 Task: Look for space in Bad Münstereifel, Germany from 6th September, 2023 to 10th September, 2023 for 1 adult in price range Rs.9000 to Rs.17000. Place can be private room with 1  bedroom having 1 bed and 1 bathroom. Property type can be house, flat, guest house, hotel. Booking option can be shelf check-in. Required host language is English.
Action: Mouse moved to (470, 125)
Screenshot: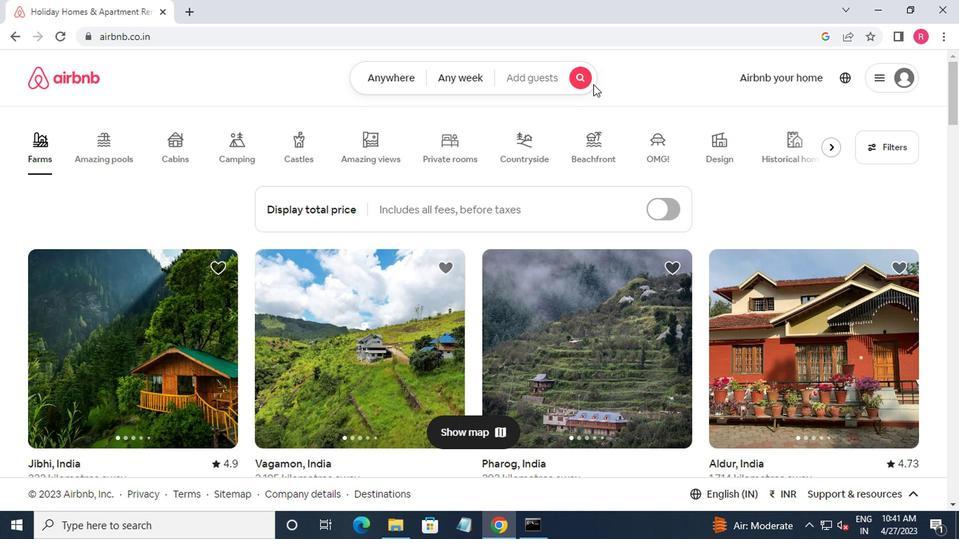 
Action: Mouse pressed left at (470, 125)
Screenshot: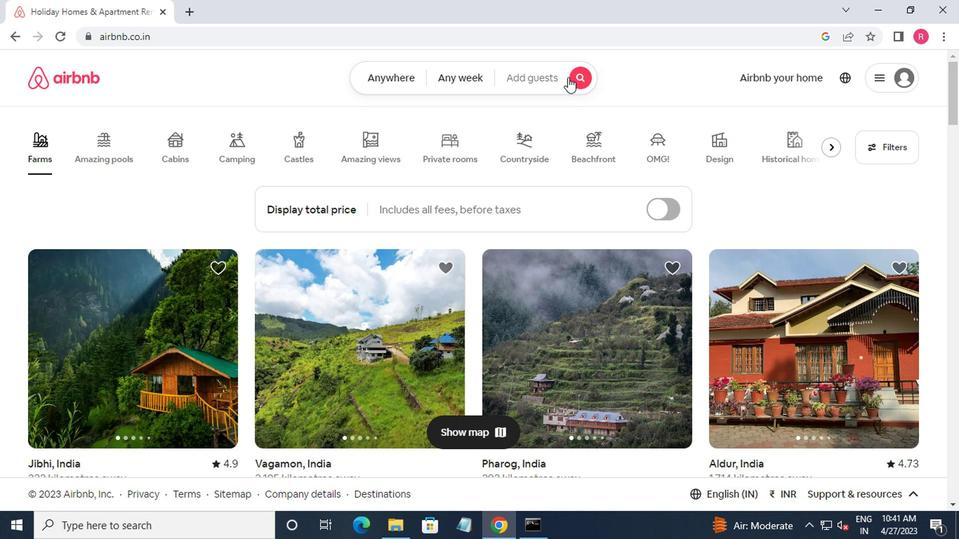 
Action: Mouse moved to (290, 159)
Screenshot: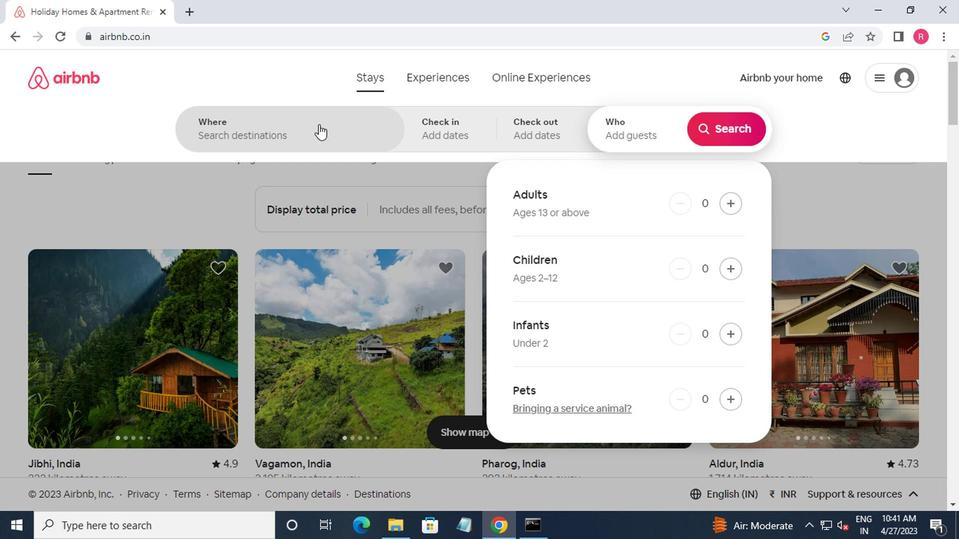 
Action: Mouse pressed left at (290, 159)
Screenshot: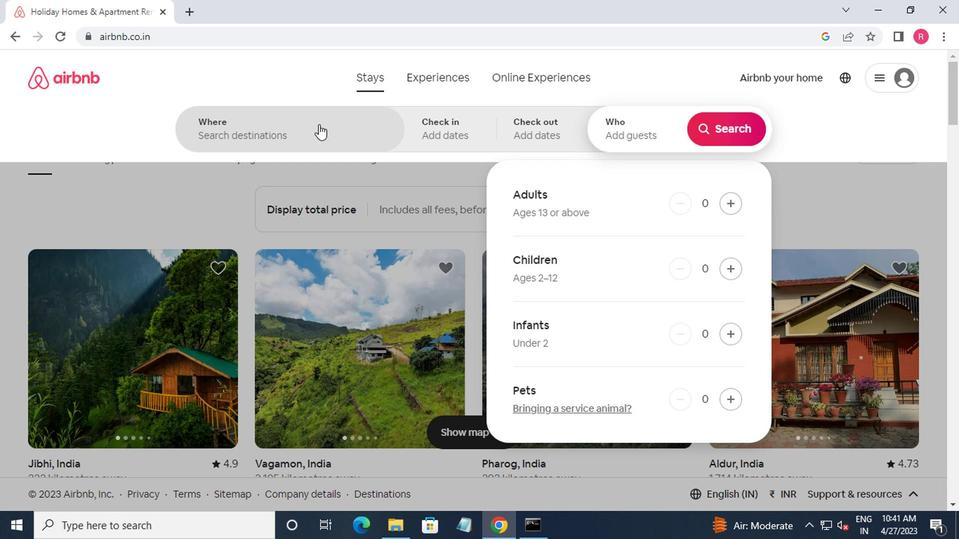 
Action: Mouse moved to (301, 166)
Screenshot: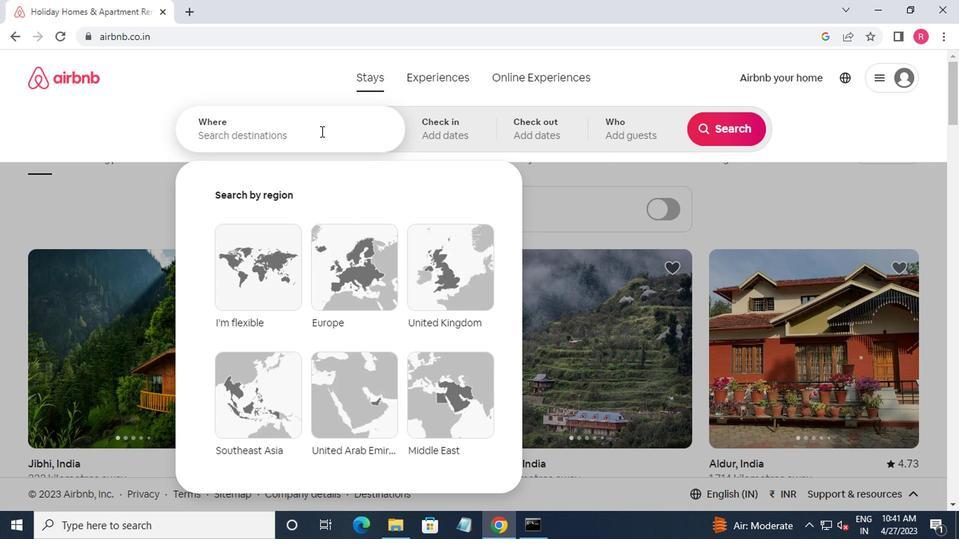 
Action: Key pressed bad<Key.space>munstereifel<Key.space>,germa<Key.down><Key.enter>
Screenshot: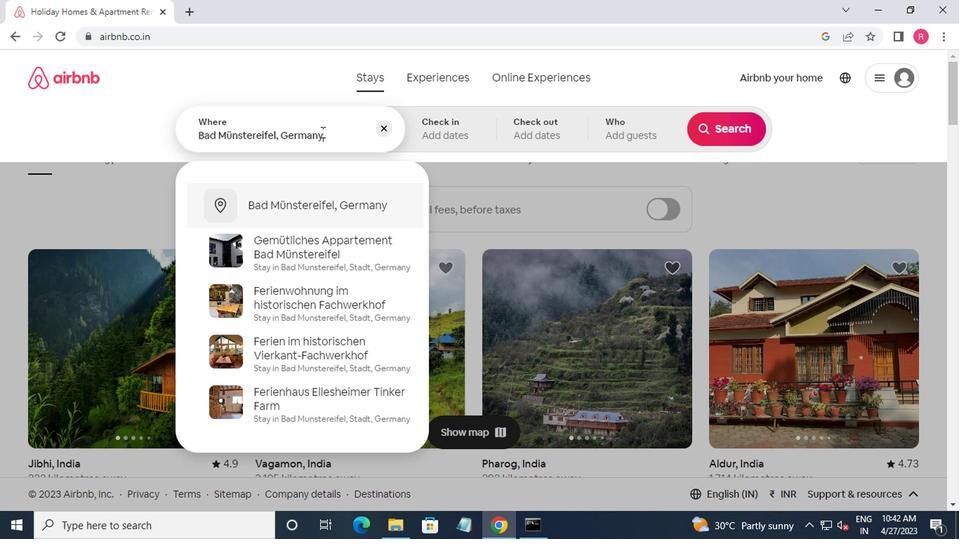 
Action: Mouse moved to (582, 249)
Screenshot: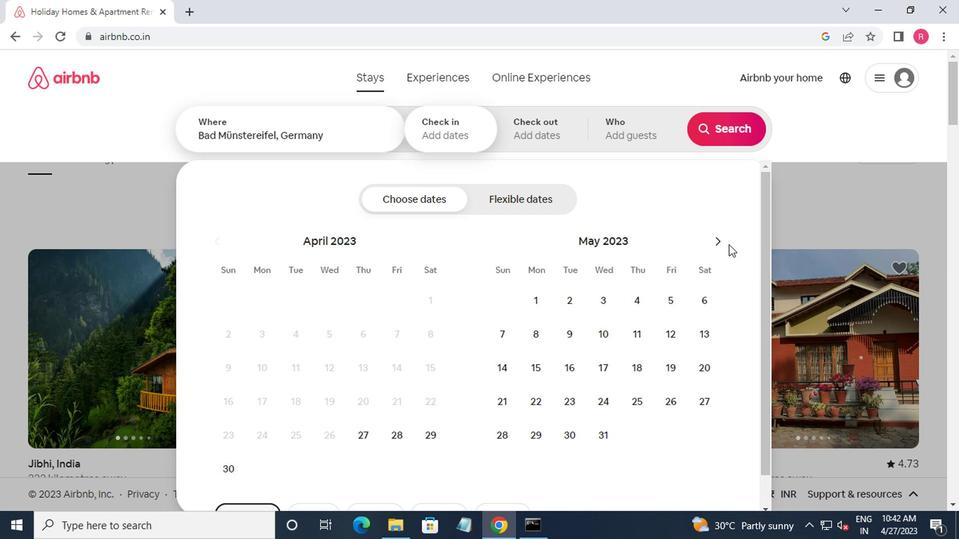 
Action: Mouse pressed left at (582, 249)
Screenshot: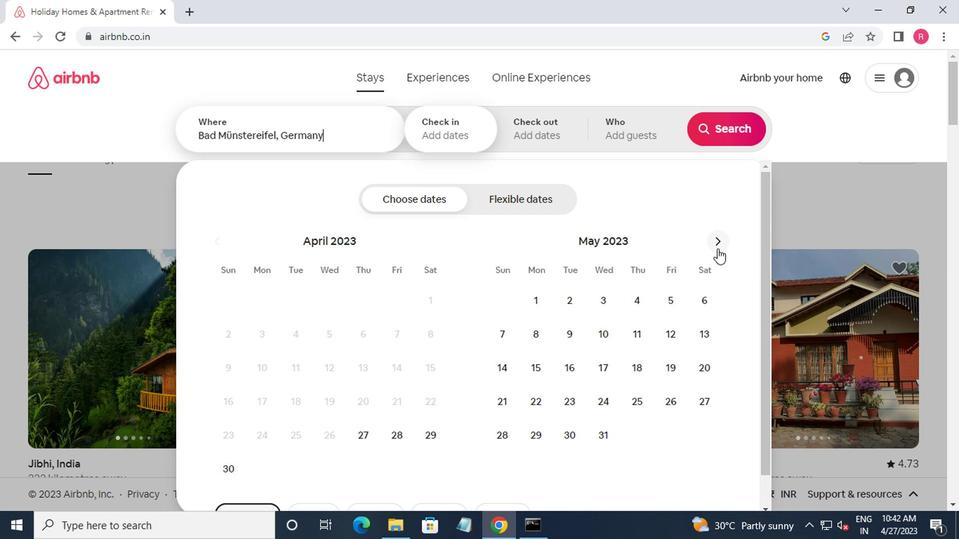 
Action: Mouse pressed left at (582, 249)
Screenshot: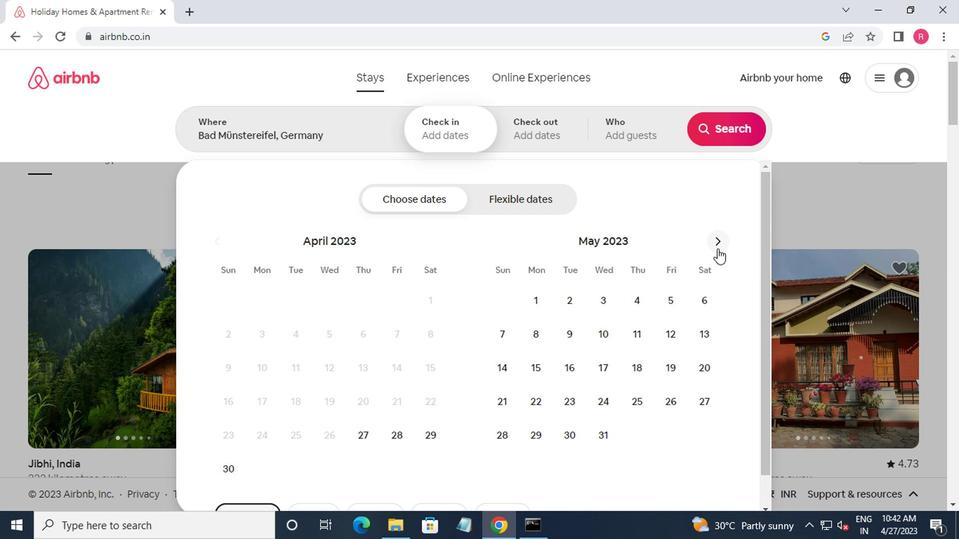 
Action: Mouse moved to (575, 249)
Screenshot: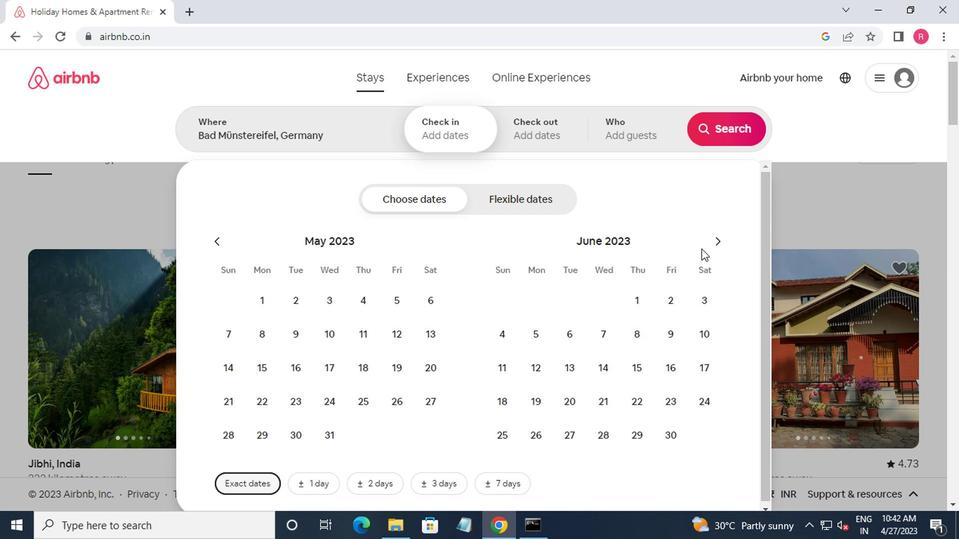 
Action: Mouse pressed left at (575, 249)
Screenshot: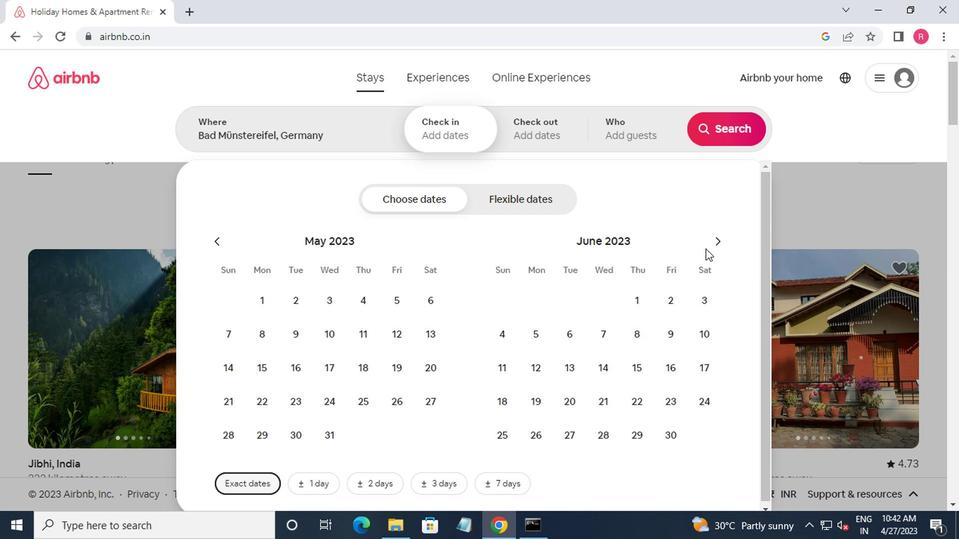 
Action: Mouse moved to (578, 247)
Screenshot: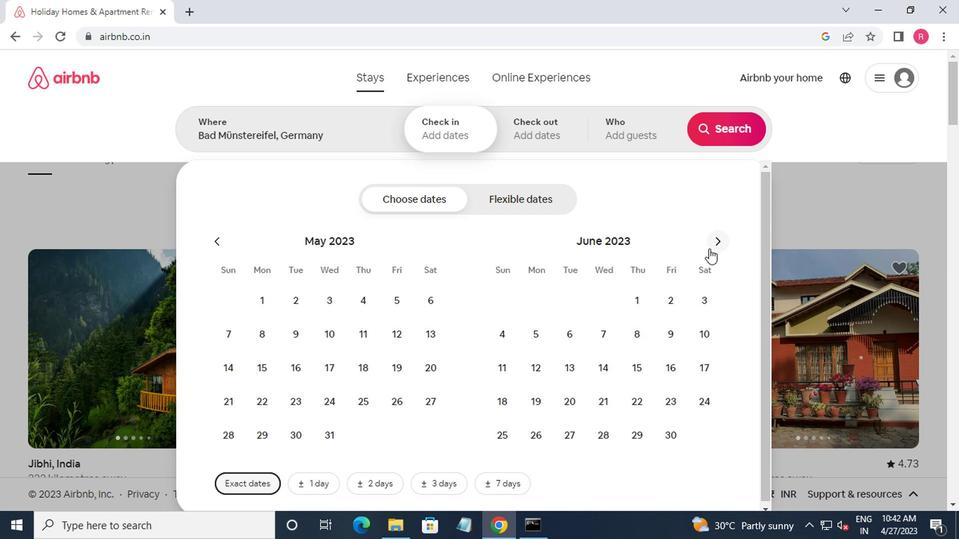 
Action: Mouse pressed left at (578, 247)
Screenshot: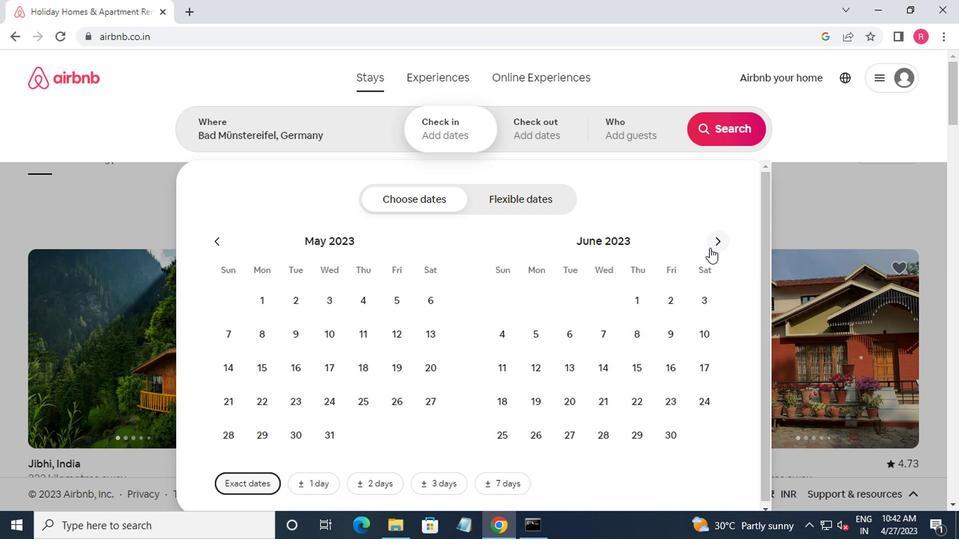 
Action: Mouse moved to (579, 247)
Screenshot: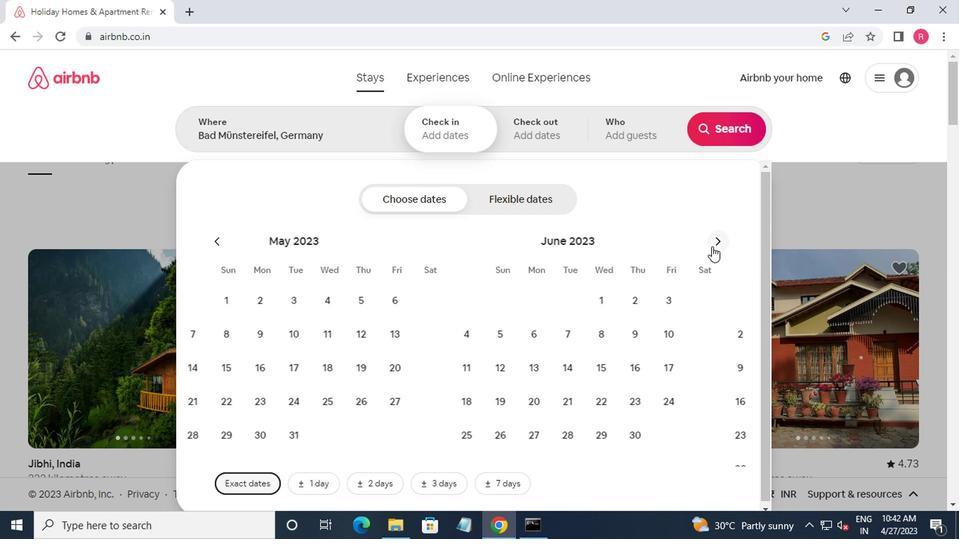 
Action: Mouse pressed left at (579, 247)
Screenshot: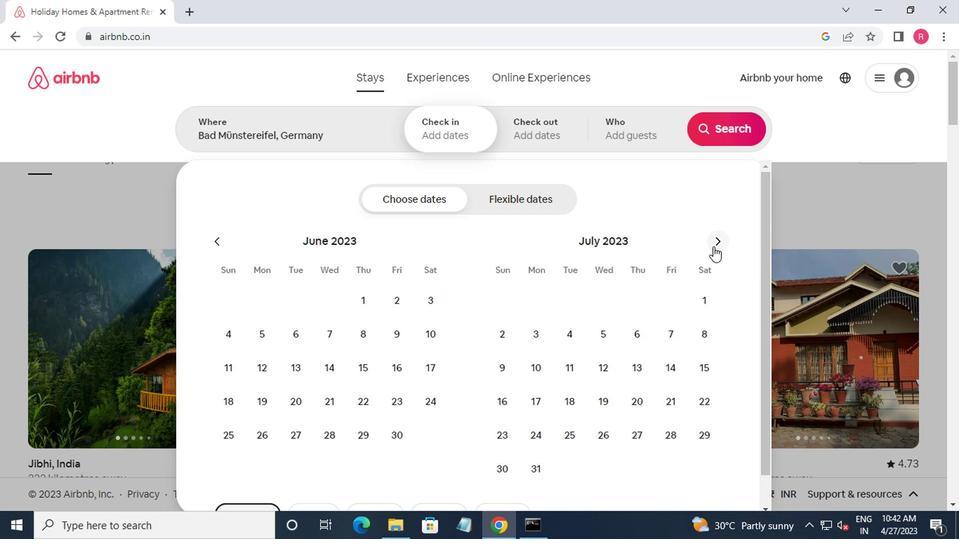 
Action: Mouse pressed left at (579, 247)
Screenshot: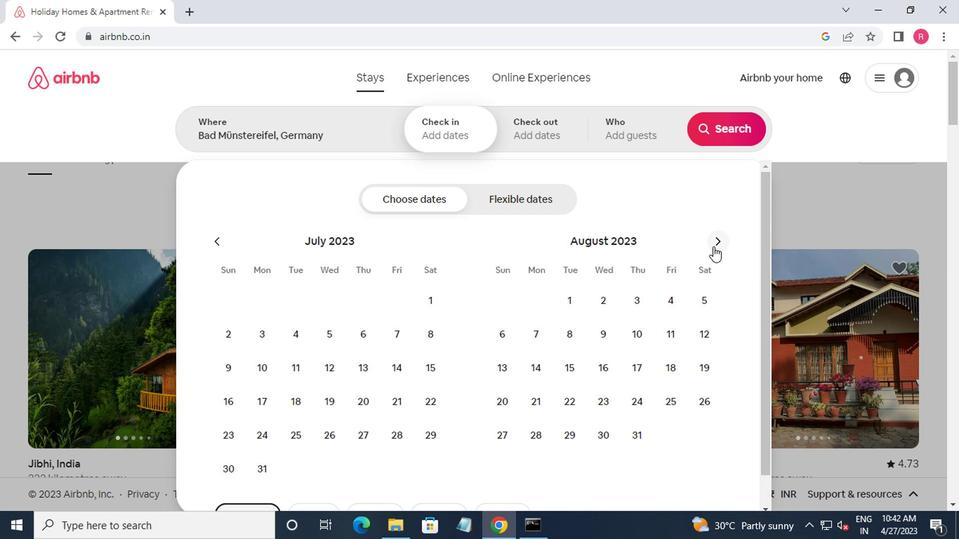 
Action: Mouse moved to (503, 315)
Screenshot: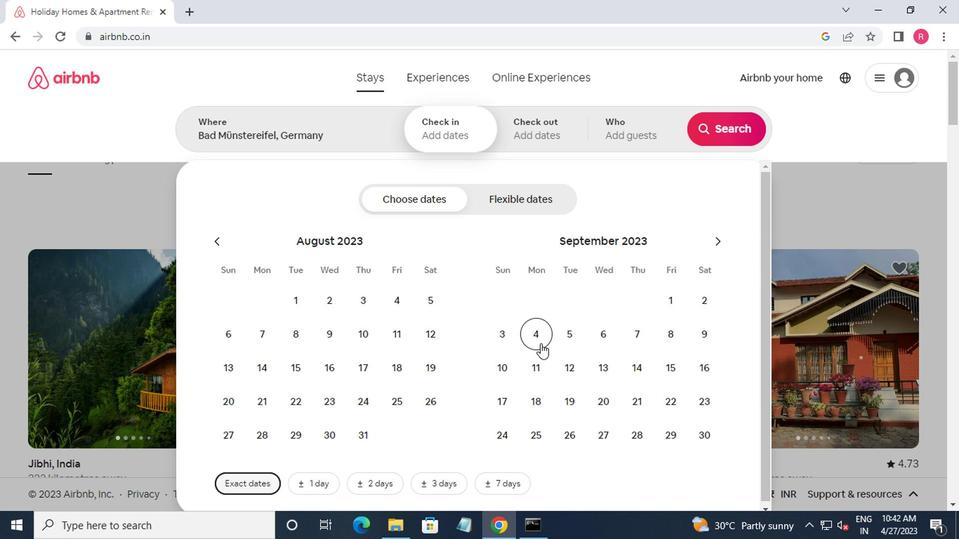 
Action: Mouse pressed left at (503, 315)
Screenshot: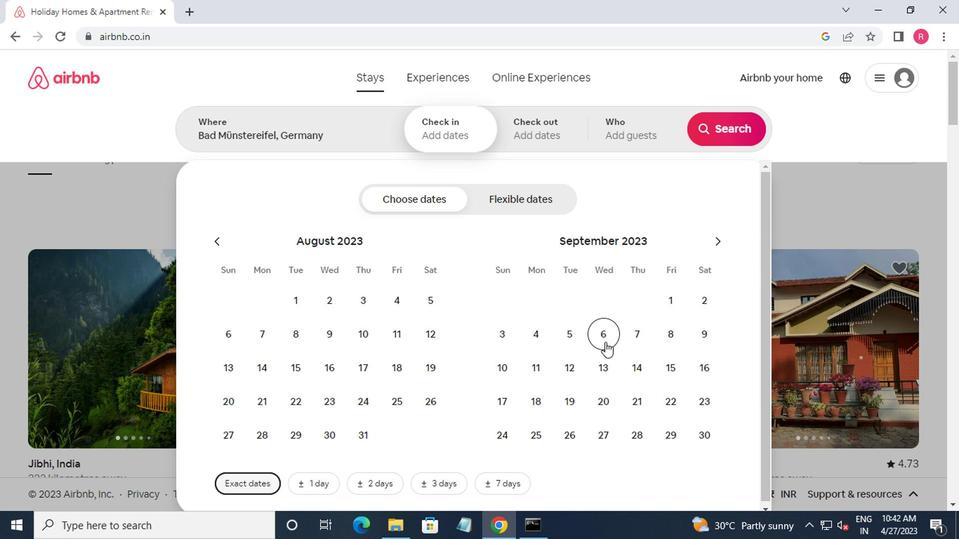 
Action: Mouse moved to (436, 334)
Screenshot: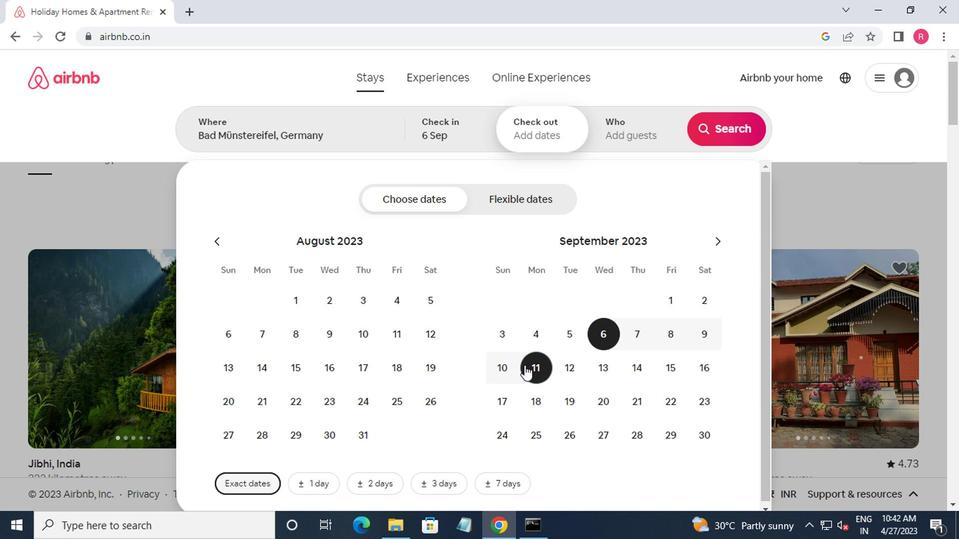 
Action: Mouse pressed left at (436, 334)
Screenshot: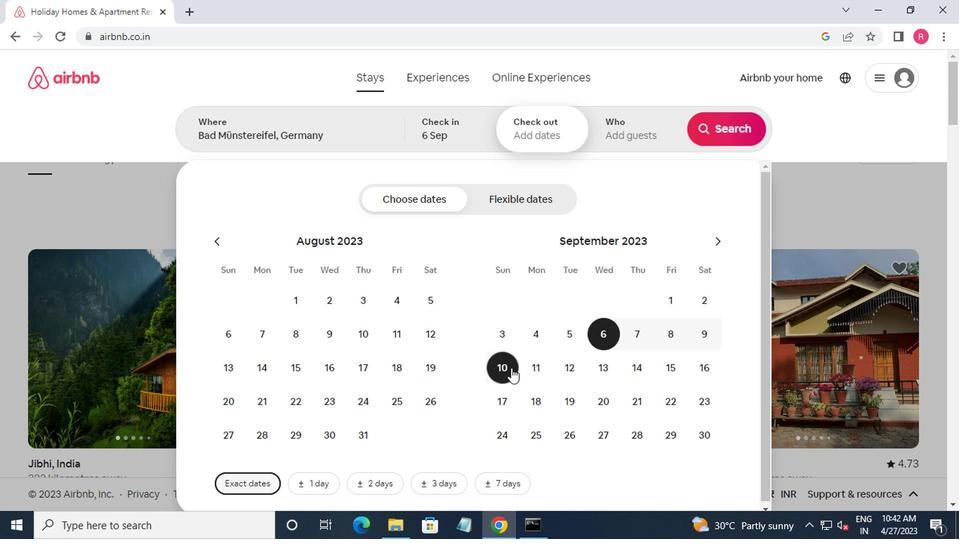 
Action: Mouse moved to (519, 172)
Screenshot: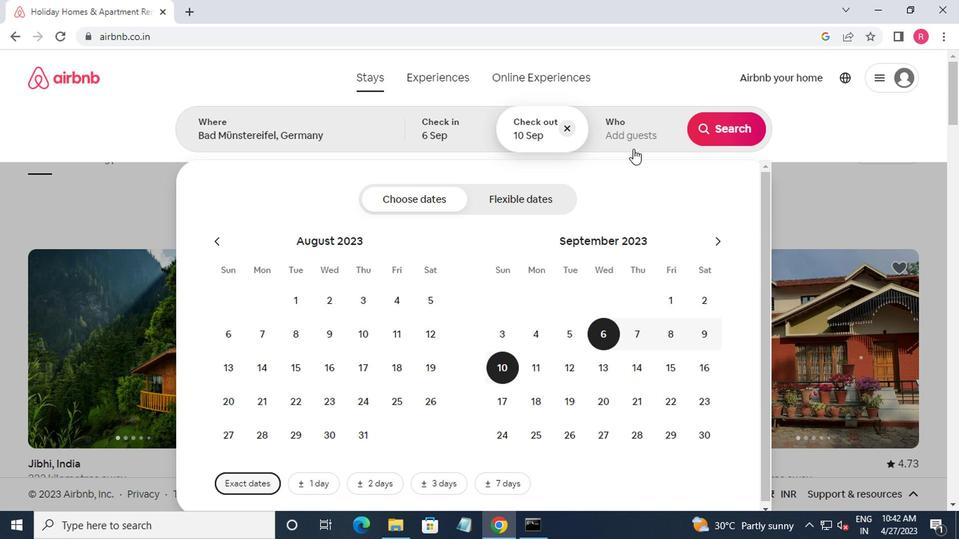 
Action: Mouse pressed left at (519, 172)
Screenshot: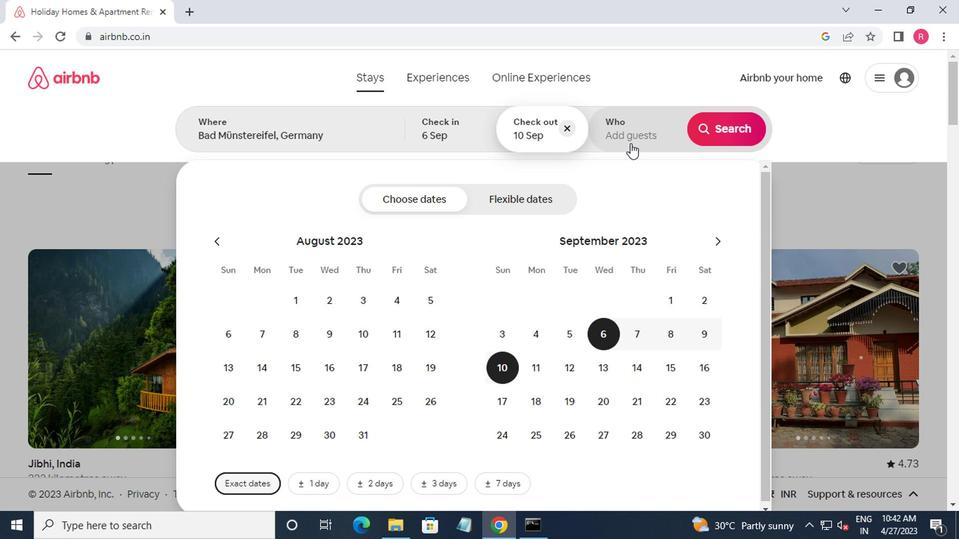 
Action: Mouse moved to (592, 216)
Screenshot: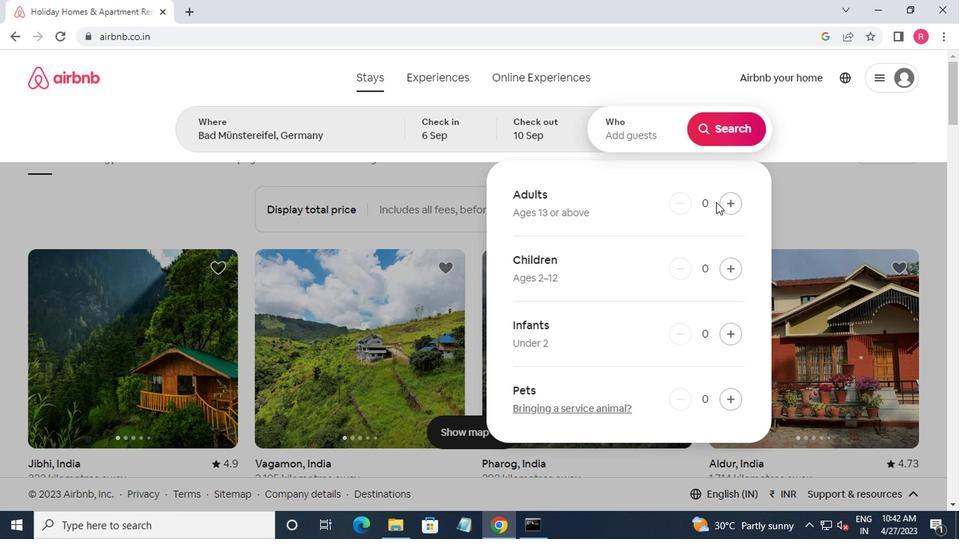 
Action: Mouse pressed left at (592, 216)
Screenshot: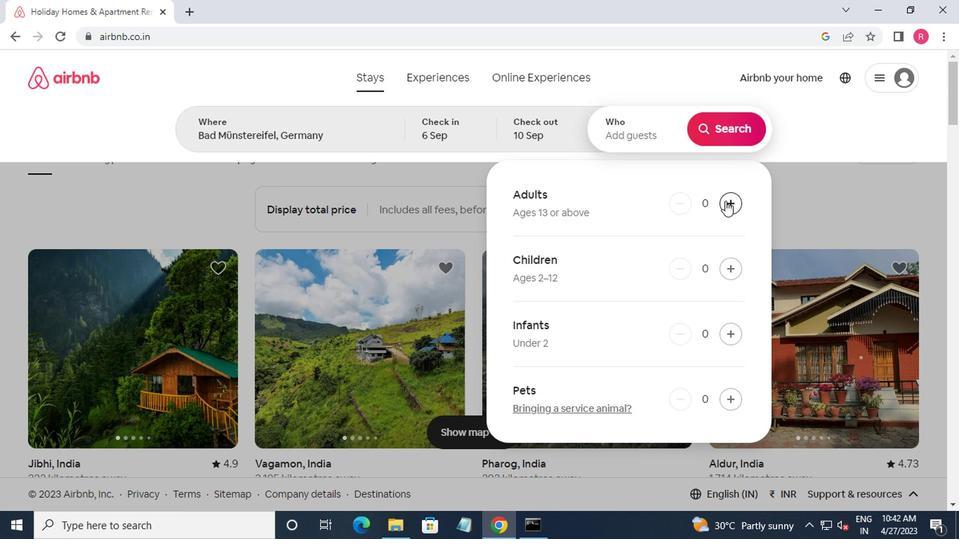 
Action: Mouse moved to (597, 166)
Screenshot: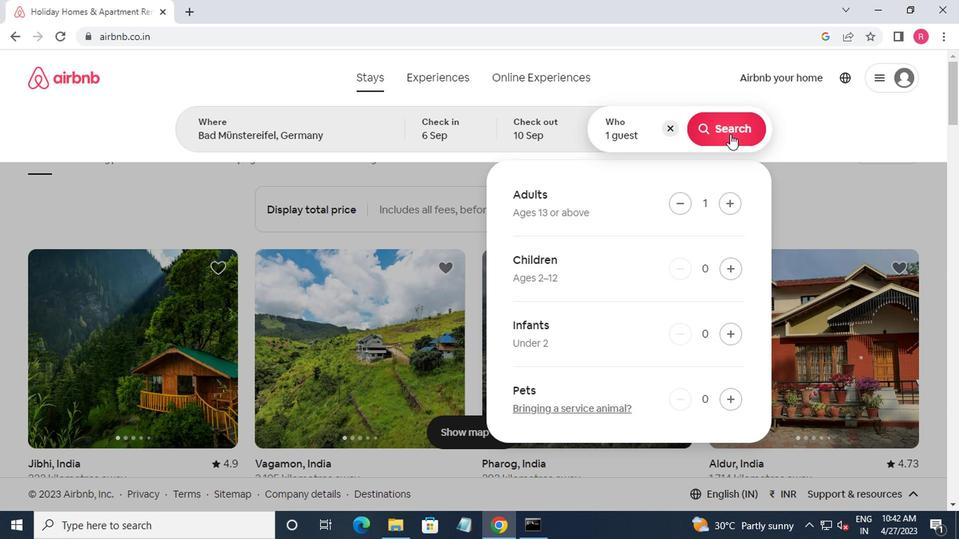 
Action: Mouse pressed left at (597, 166)
Screenshot: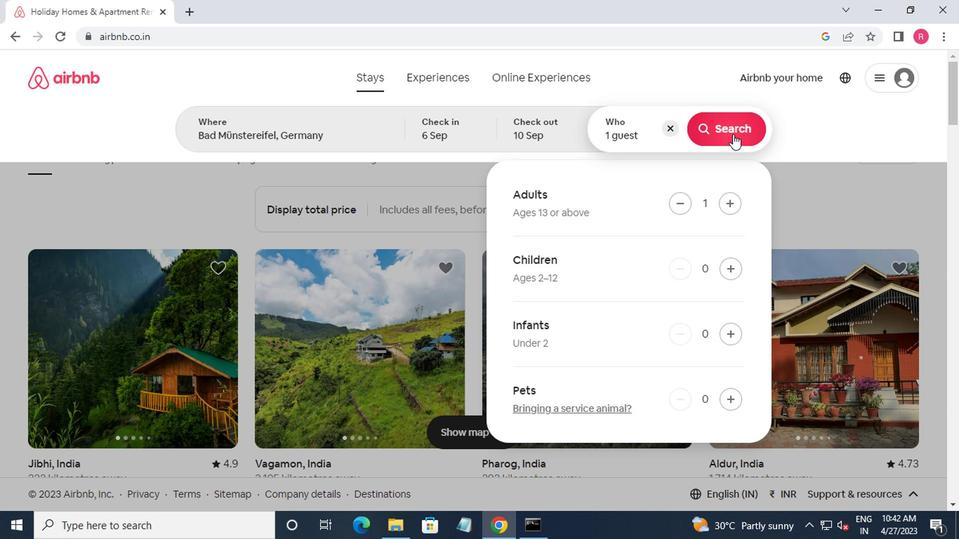 
Action: Mouse moved to (711, 169)
Screenshot: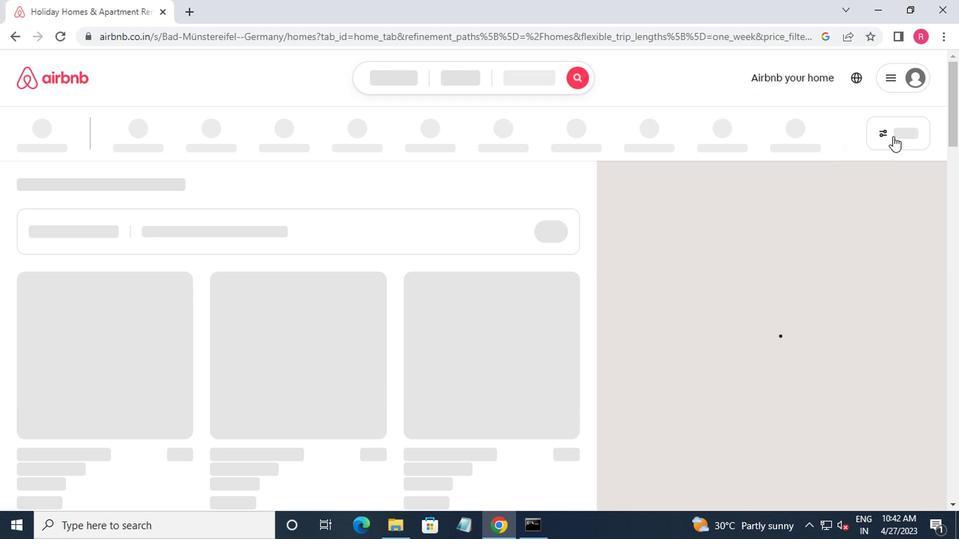 
Action: Mouse pressed left at (711, 169)
Screenshot: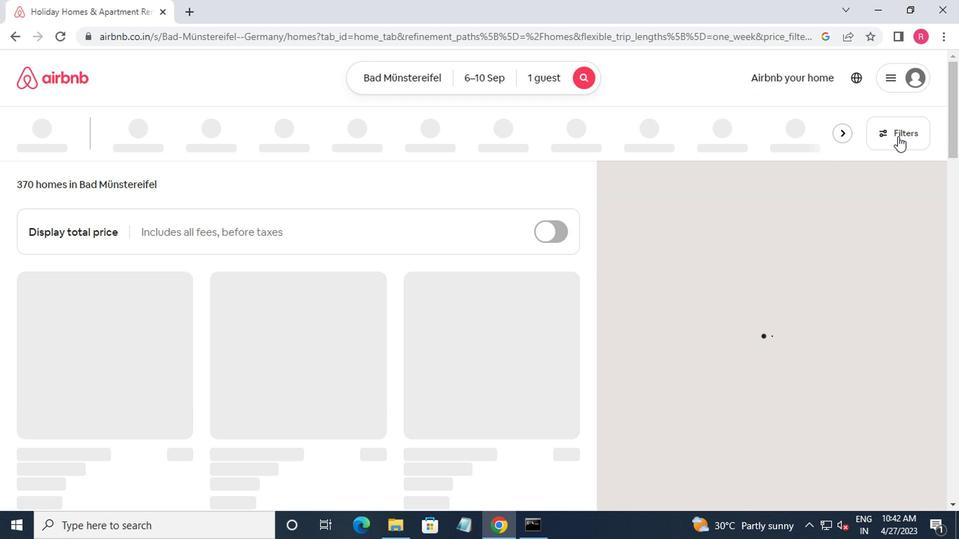 
Action: Mouse moved to (299, 296)
Screenshot: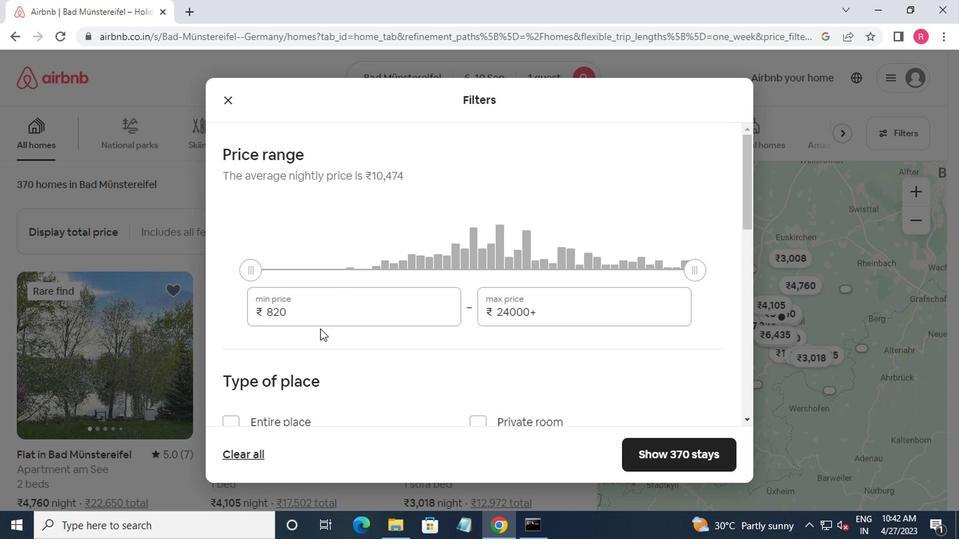 
Action: Mouse pressed left at (299, 296)
Screenshot: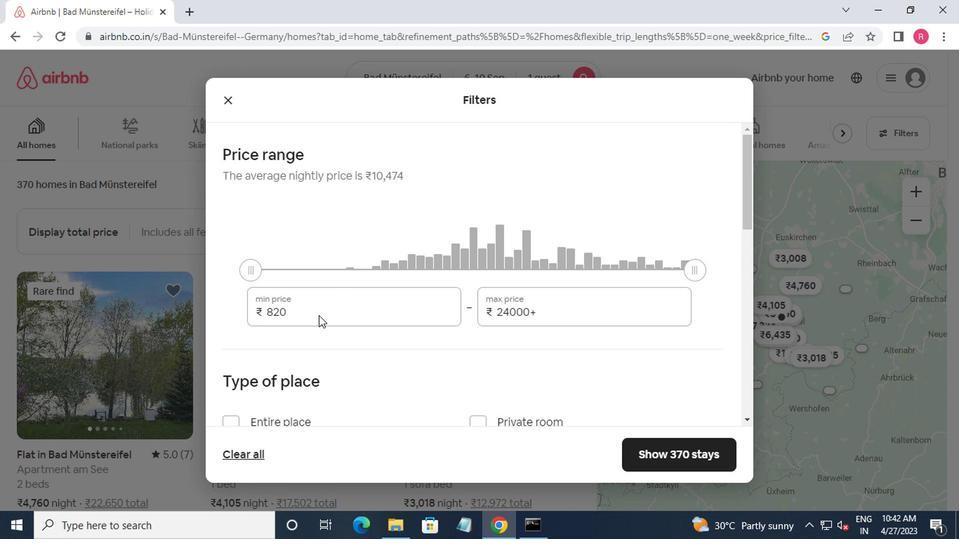 
Action: Mouse moved to (335, 118)
Screenshot: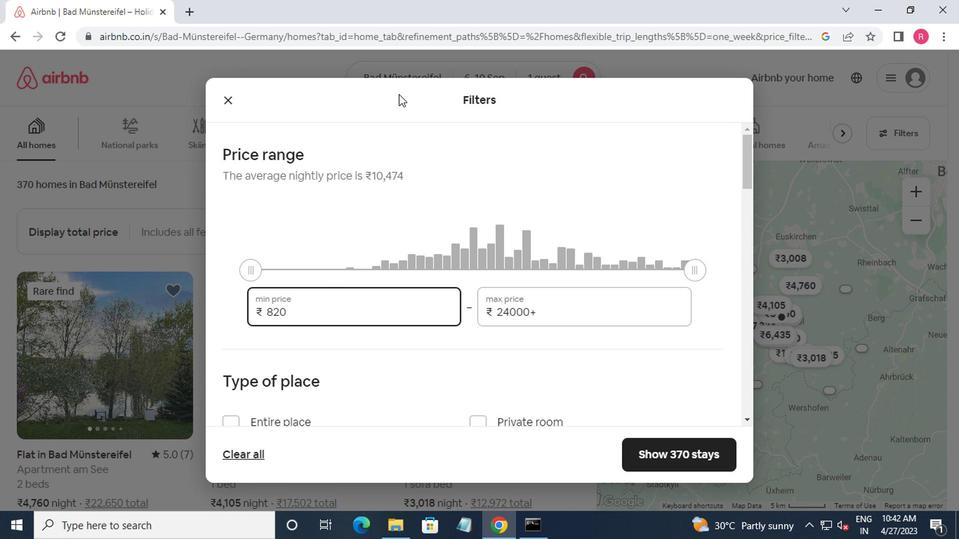 
Action: Key pressed <Key.backspace><Key.backspace><Key.backspace><Key.backspace><Key.backspace><Key.backspace>9000<Key.tab>17000
Screenshot: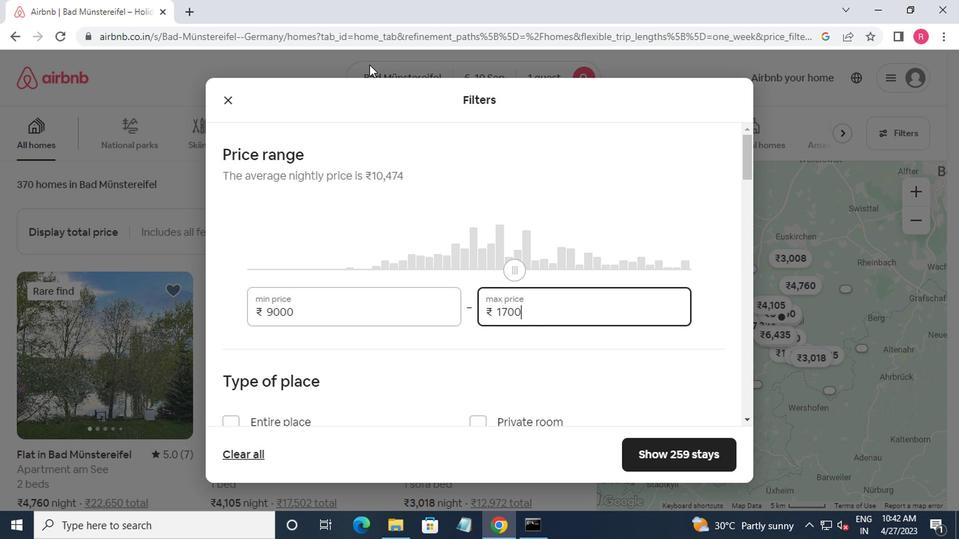 
Action: Mouse moved to (239, 148)
Screenshot: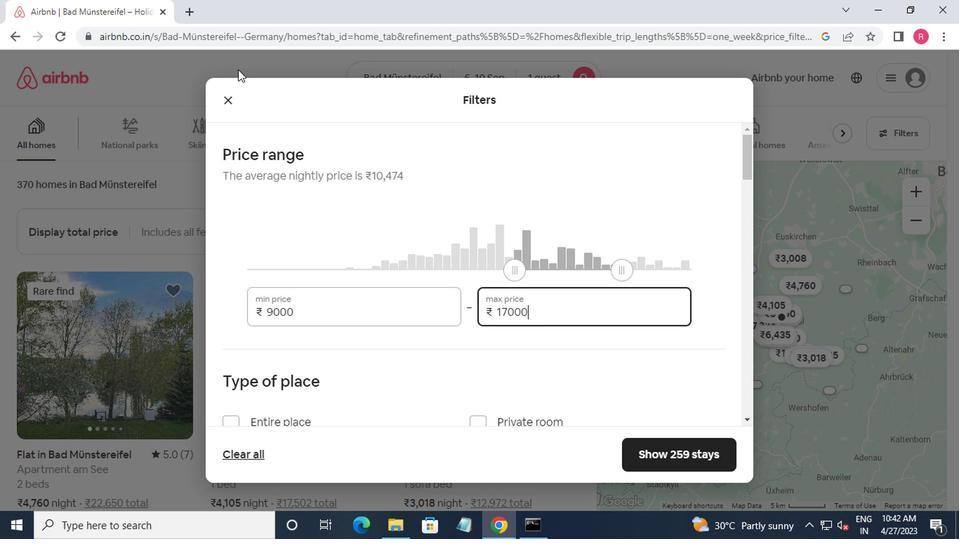 
Action: Mouse scrolled (239, 148) with delta (0, 0)
Screenshot: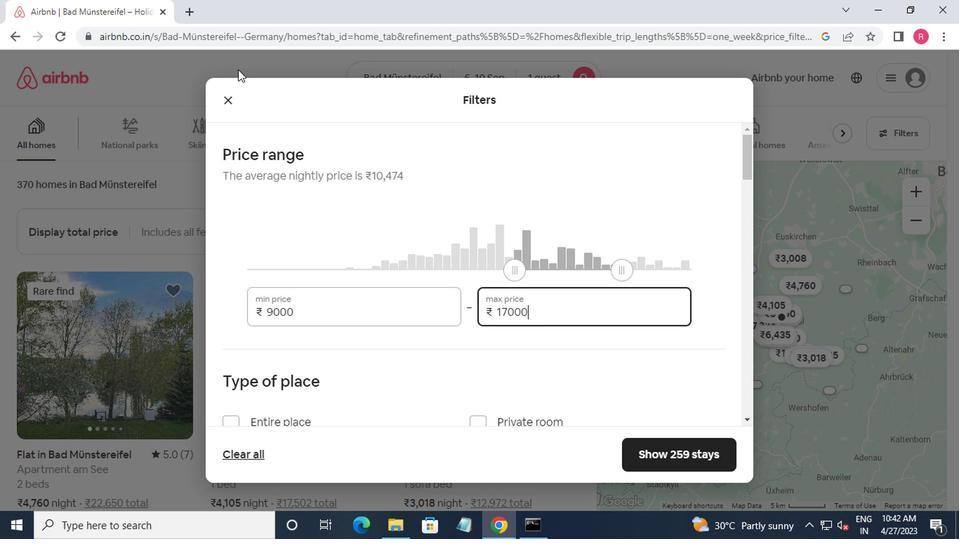
Action: Mouse moved to (247, 174)
Screenshot: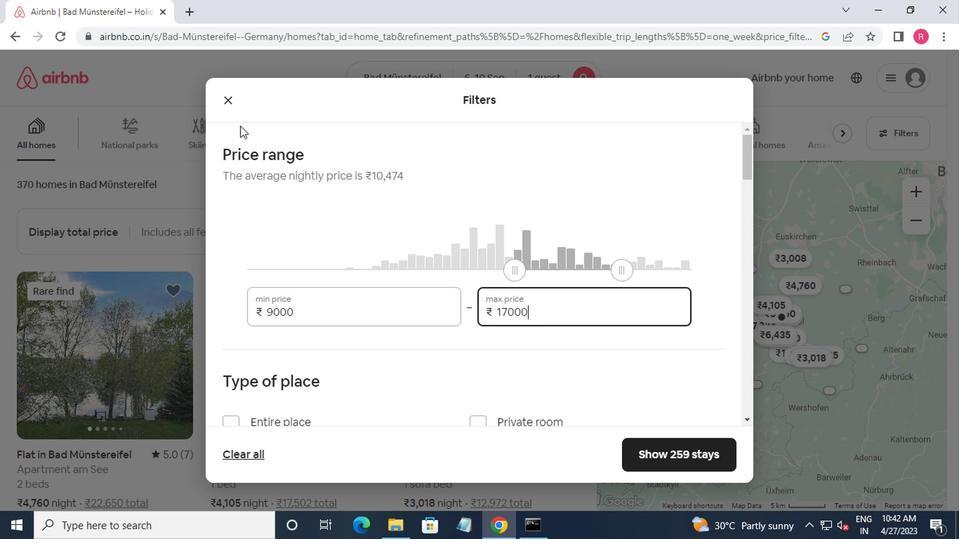 
Action: Mouse scrolled (247, 174) with delta (0, 0)
Screenshot: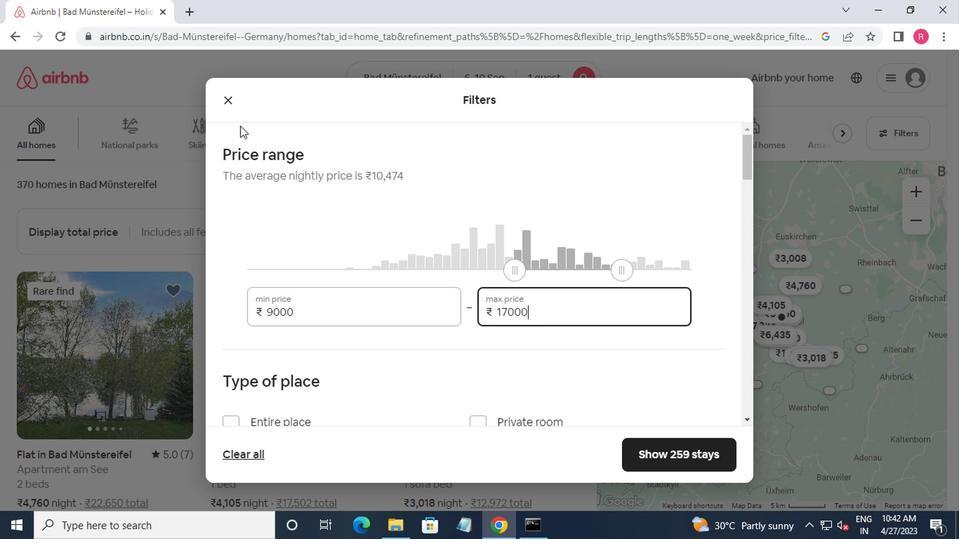 
Action: Mouse moved to (263, 204)
Screenshot: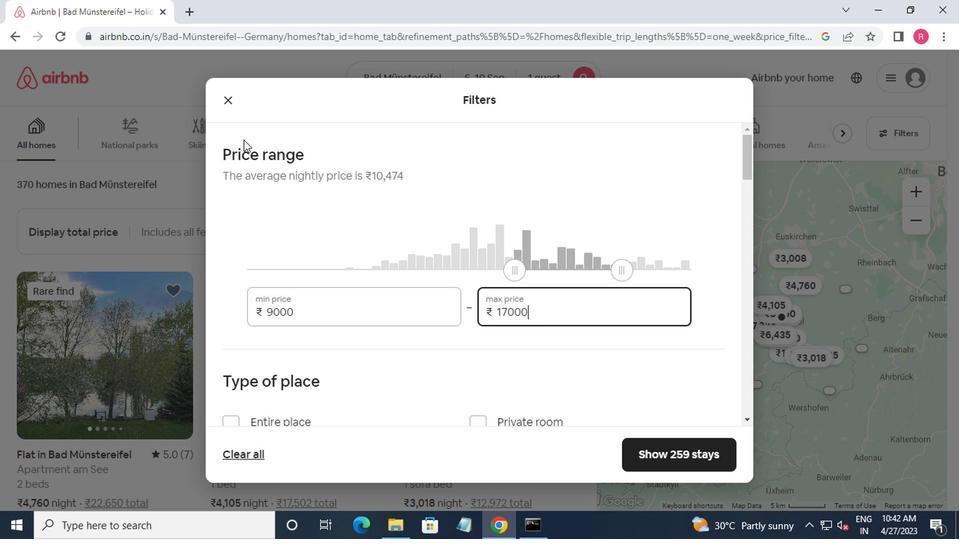
Action: Mouse scrolled (263, 204) with delta (0, 0)
Screenshot: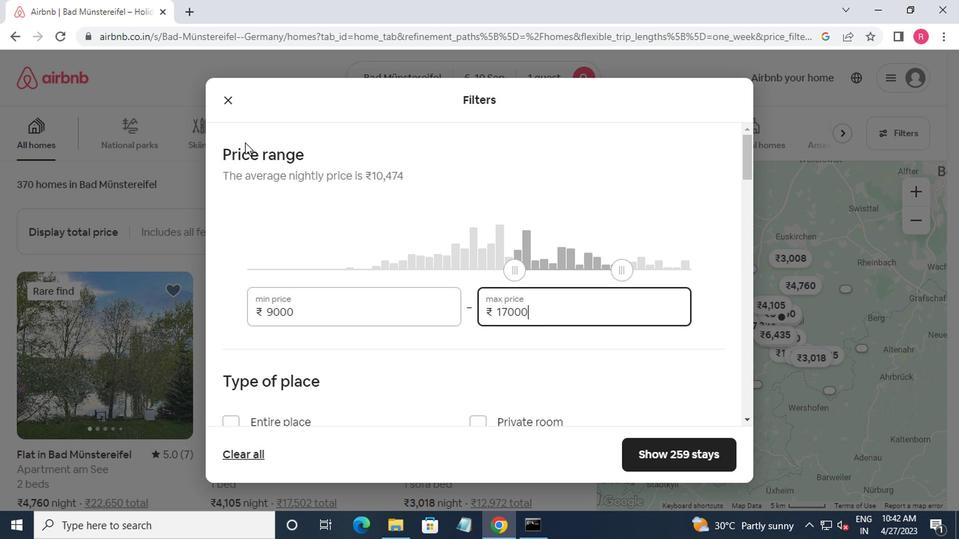
Action: Mouse moved to (278, 230)
Screenshot: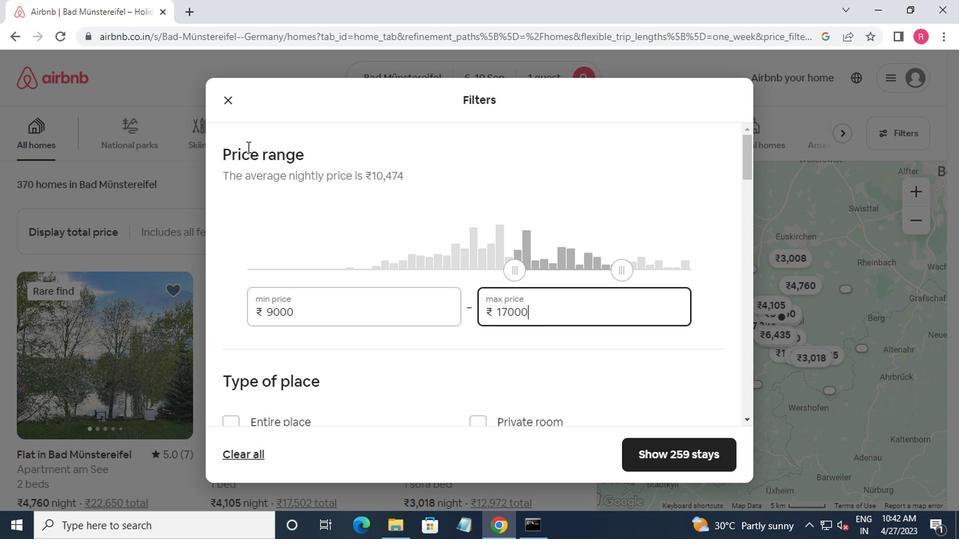 
Action: Mouse scrolled (278, 230) with delta (0, 0)
Screenshot: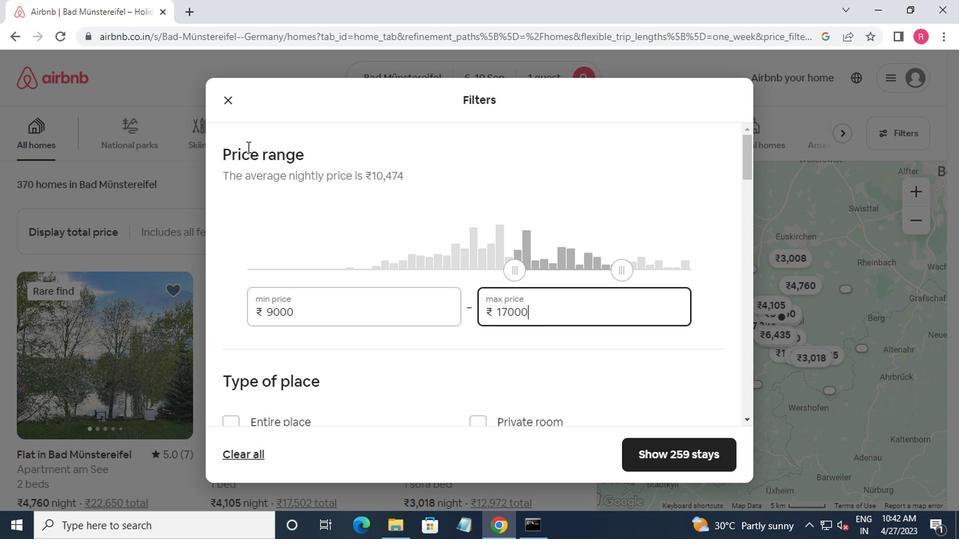 
Action: Mouse moved to (412, 227)
Screenshot: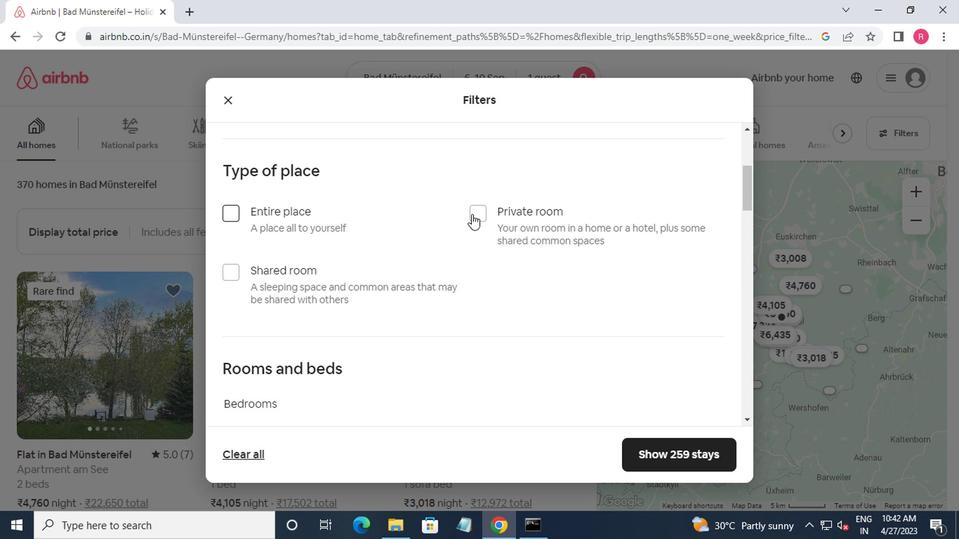 
Action: Mouse pressed left at (412, 227)
Screenshot: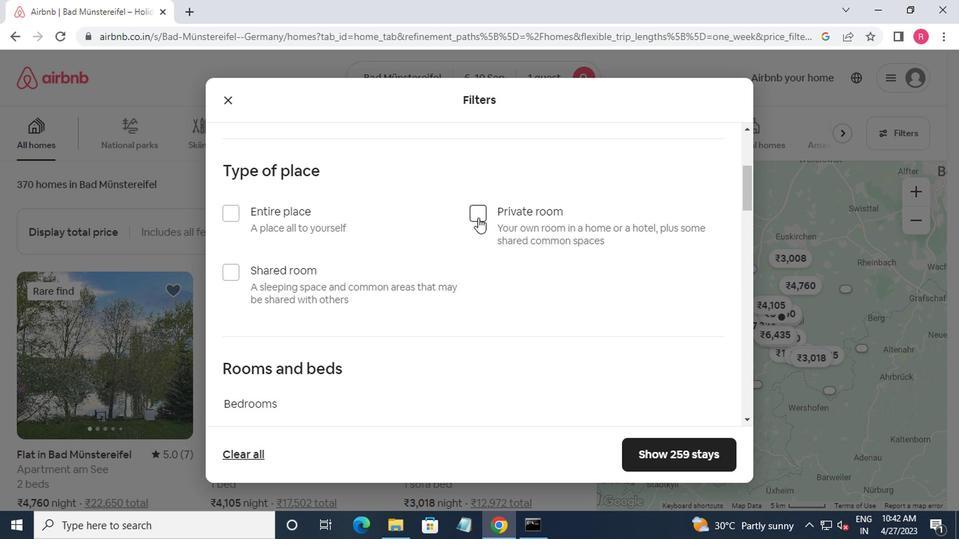 
Action: Mouse moved to (406, 232)
Screenshot: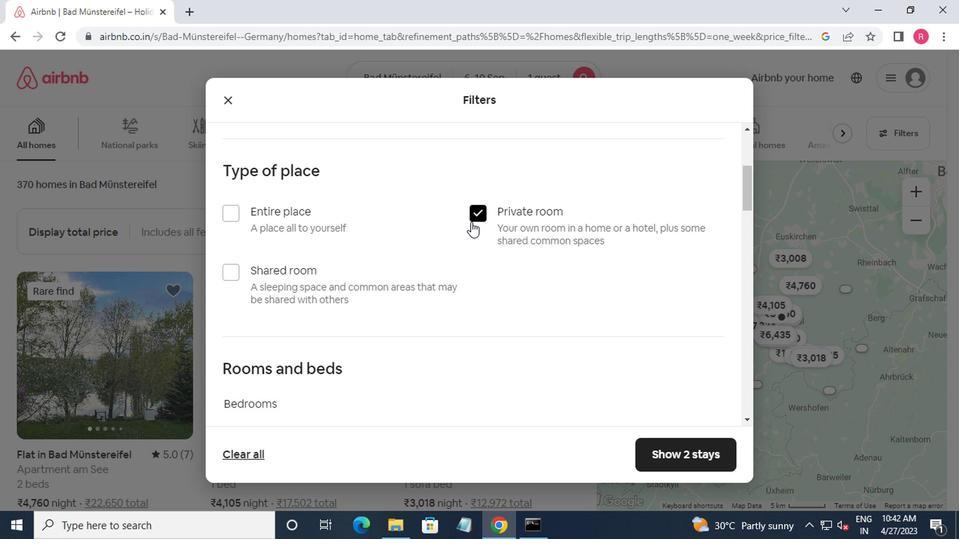 
Action: Mouse scrolled (406, 231) with delta (0, 0)
Screenshot: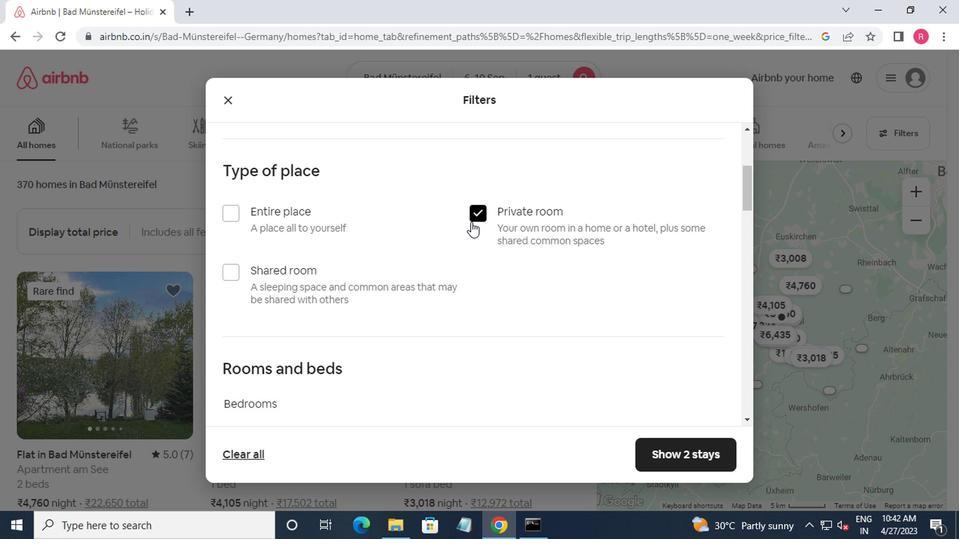 
Action: Mouse moved to (405, 233)
Screenshot: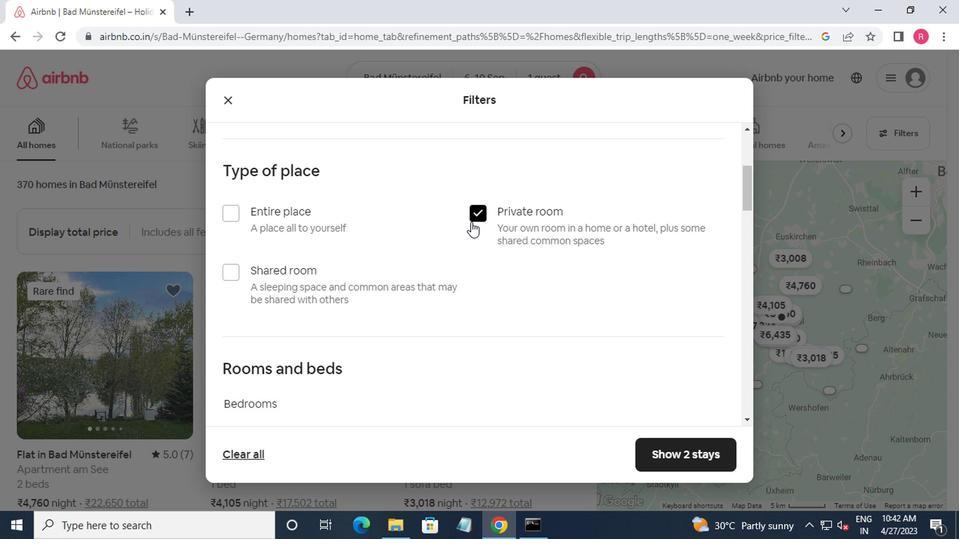 
Action: Mouse scrolled (405, 233) with delta (0, 0)
Screenshot: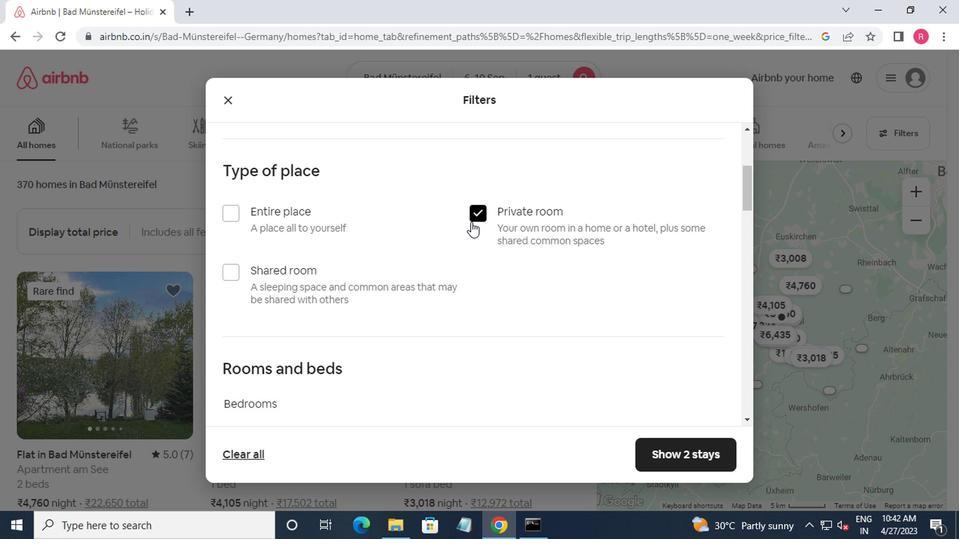 
Action: Mouse moved to (282, 289)
Screenshot: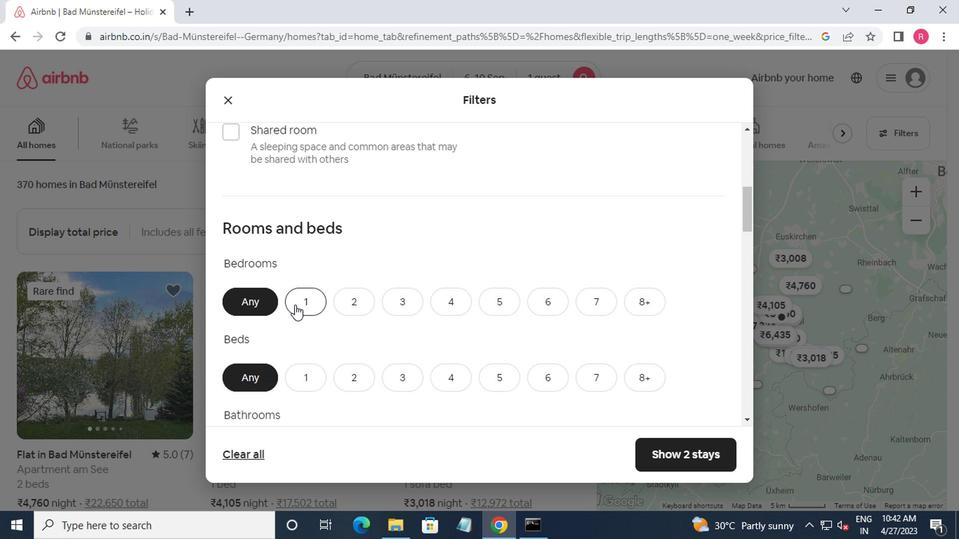 
Action: Mouse pressed left at (282, 289)
Screenshot: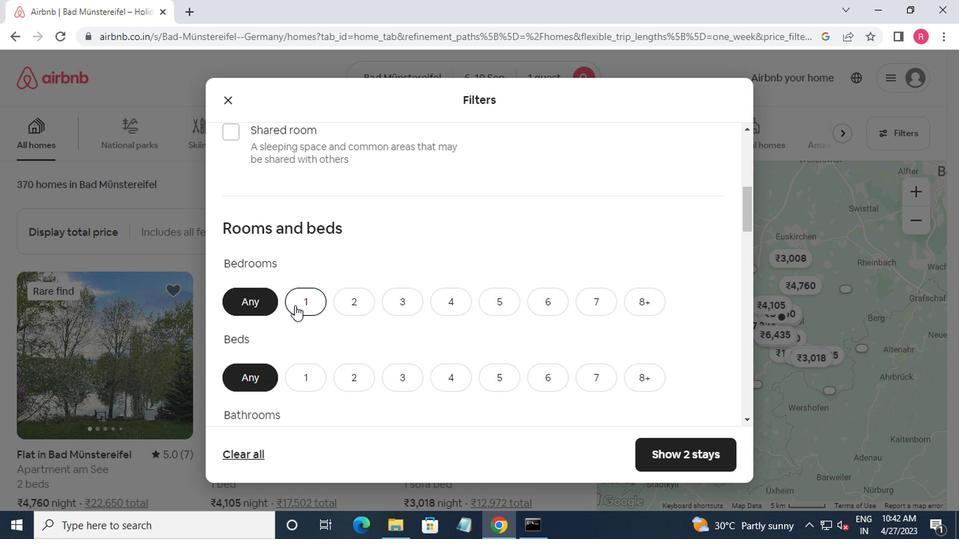 
Action: Mouse moved to (345, 251)
Screenshot: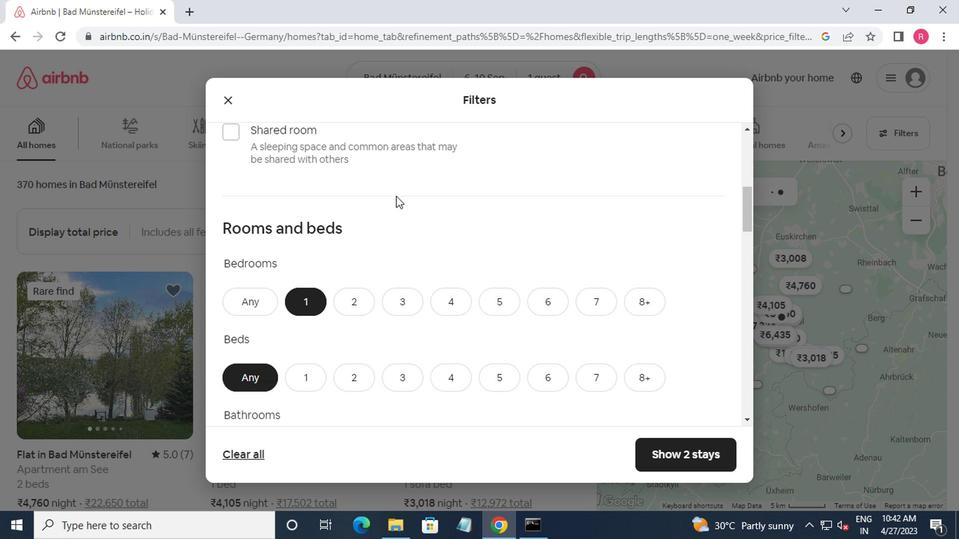 
Action: Mouse scrolled (345, 250) with delta (0, 0)
Screenshot: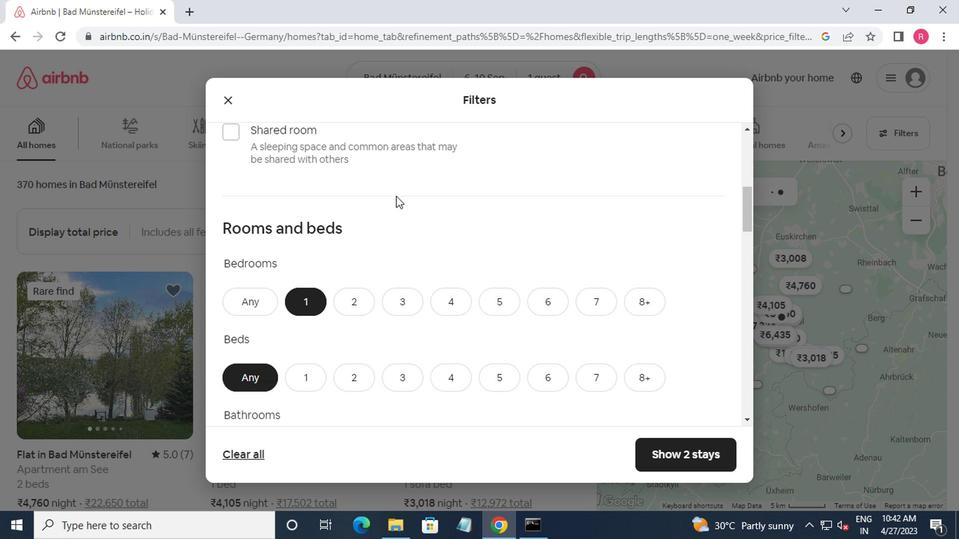 
Action: Mouse moved to (291, 277)
Screenshot: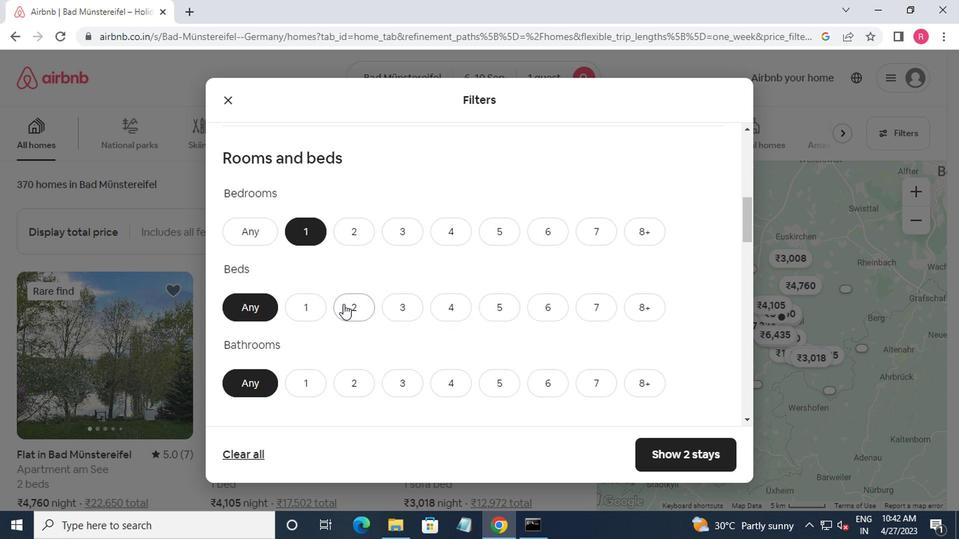 
Action: Mouse pressed left at (291, 277)
Screenshot: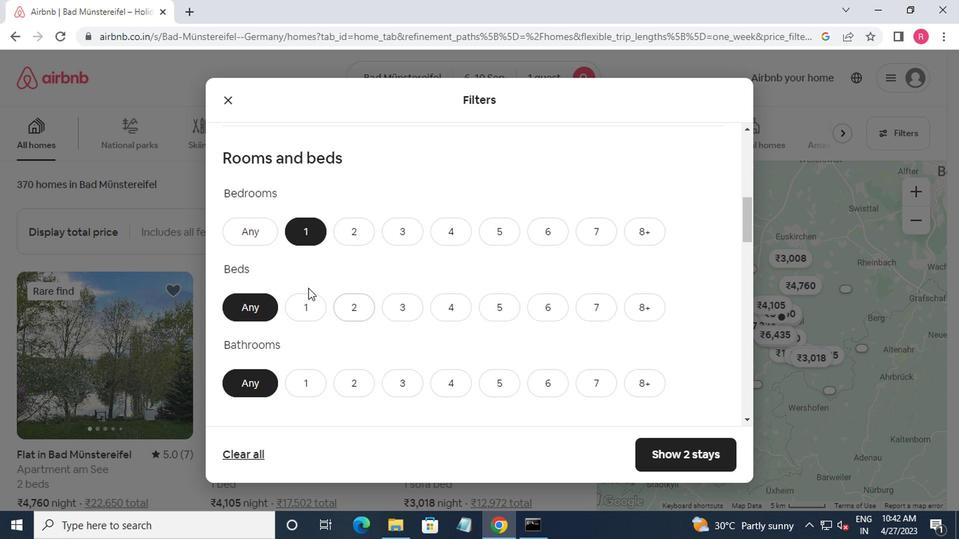 
Action: Mouse moved to (291, 281)
Screenshot: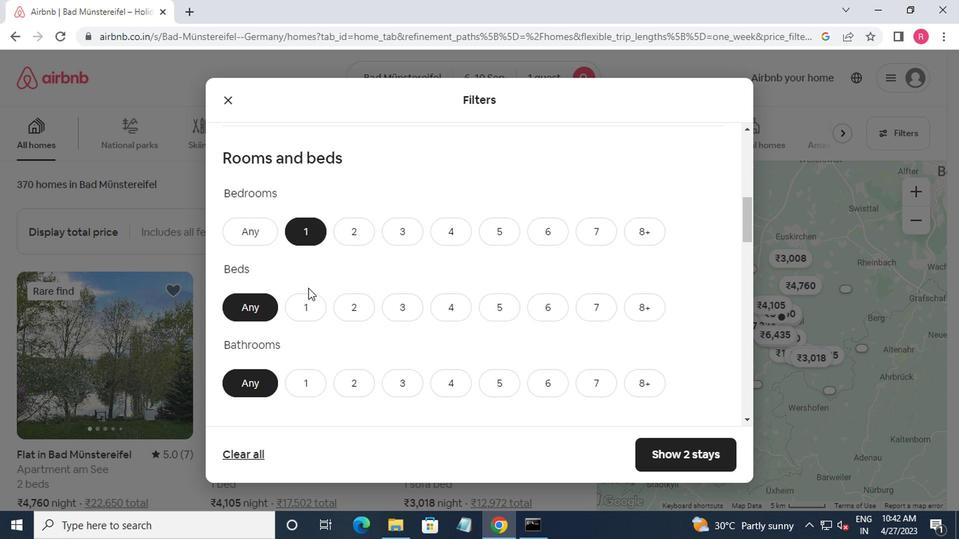 
Action: Mouse pressed left at (291, 281)
Screenshot: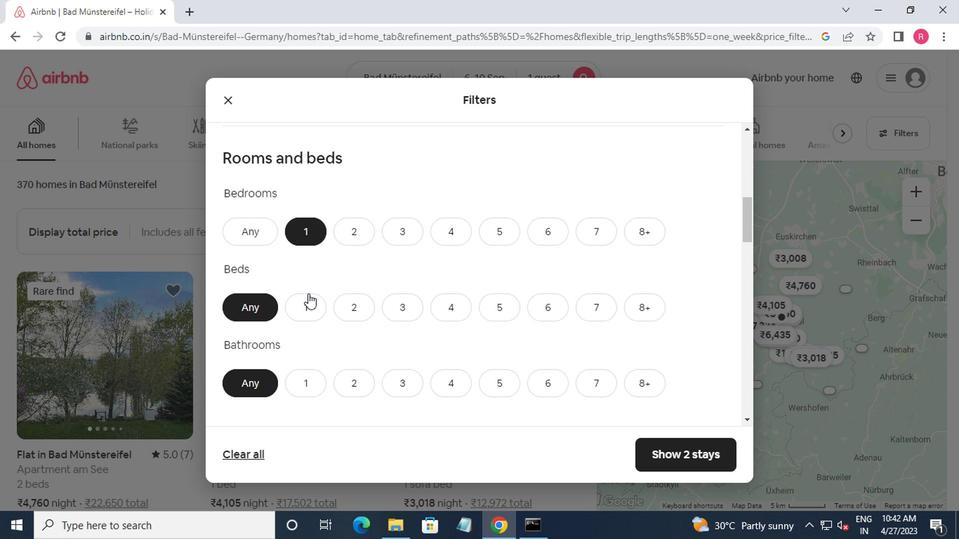 
Action: Mouse moved to (310, 282)
Screenshot: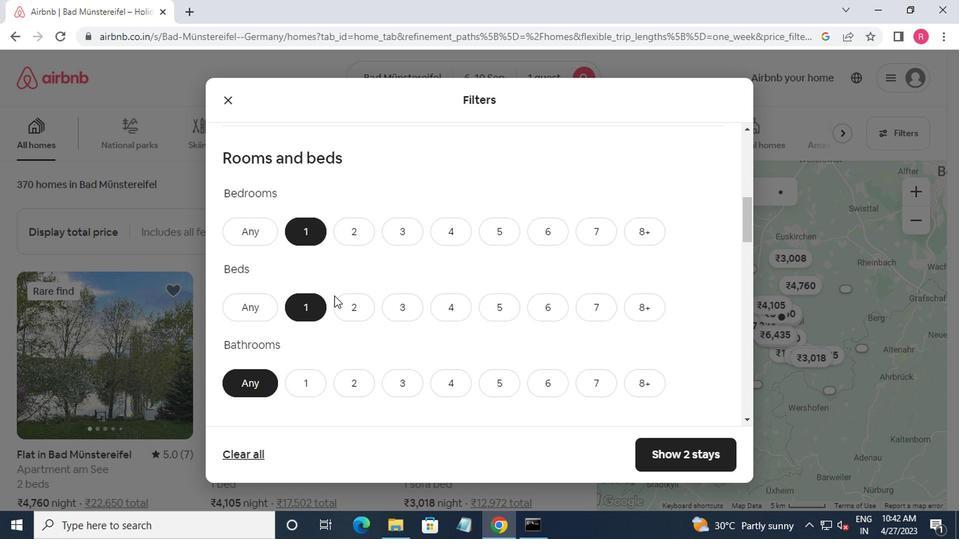 
Action: Mouse scrolled (310, 282) with delta (0, 0)
Screenshot: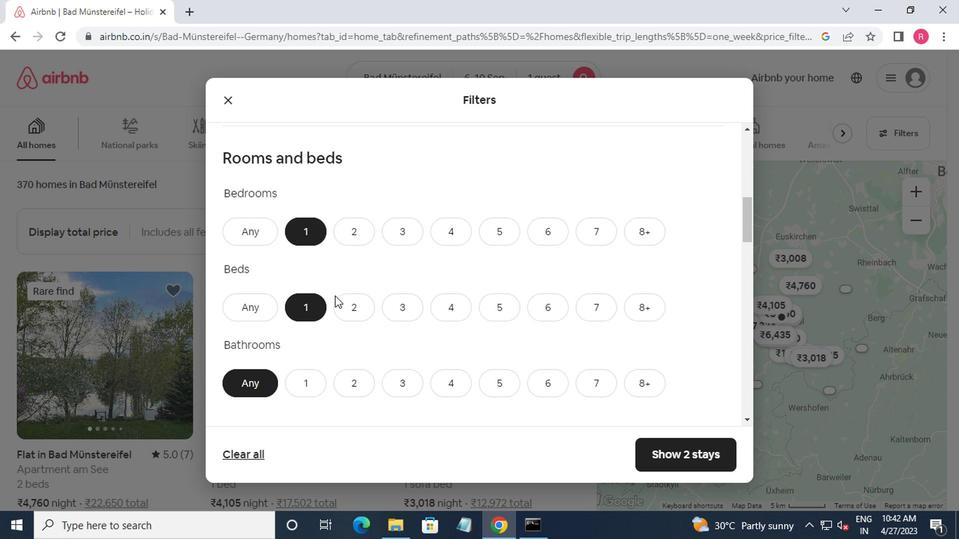 
Action: Mouse moved to (311, 282)
Screenshot: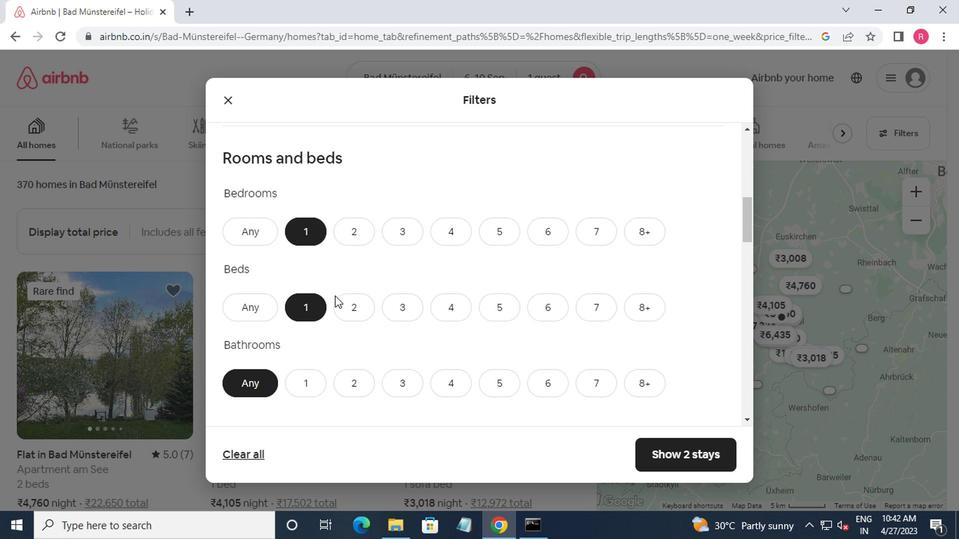 
Action: Mouse scrolled (311, 282) with delta (0, 0)
Screenshot: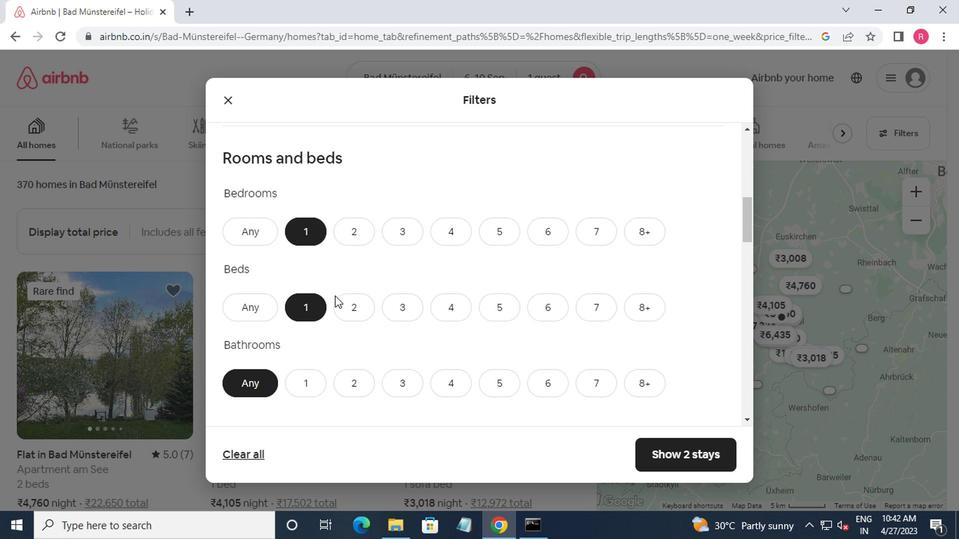 
Action: Mouse moved to (285, 246)
Screenshot: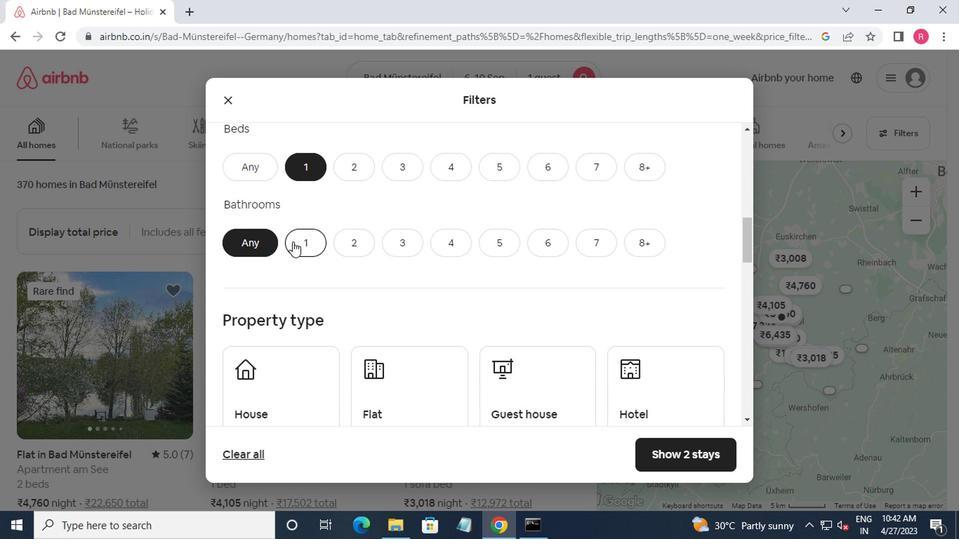 
Action: Mouse pressed left at (285, 246)
Screenshot: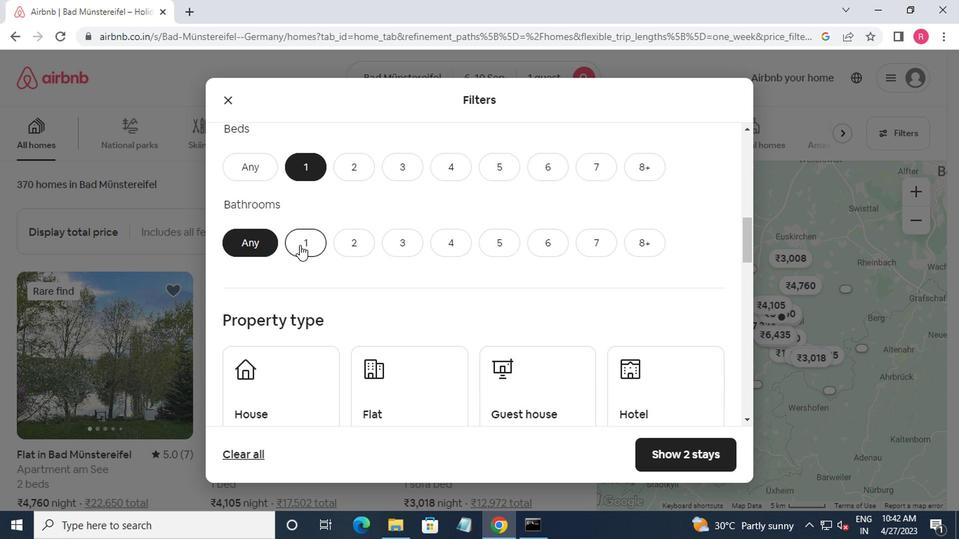 
Action: Mouse moved to (287, 246)
Screenshot: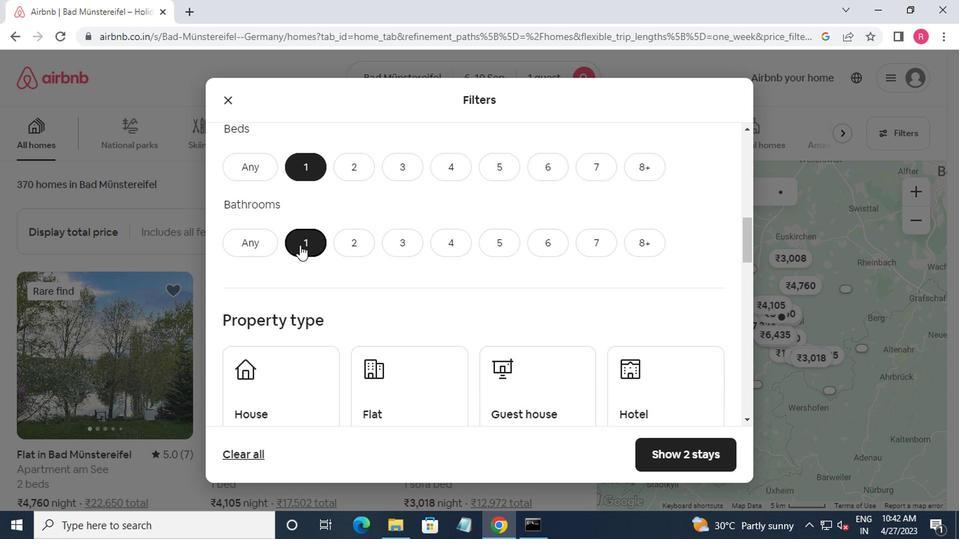 
Action: Mouse scrolled (287, 246) with delta (0, 0)
Screenshot: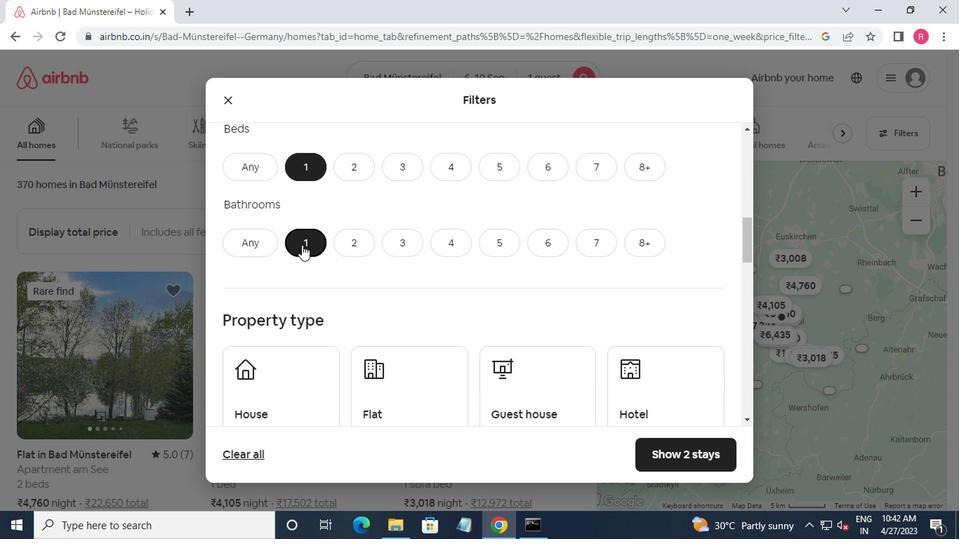 
Action: Mouse moved to (267, 284)
Screenshot: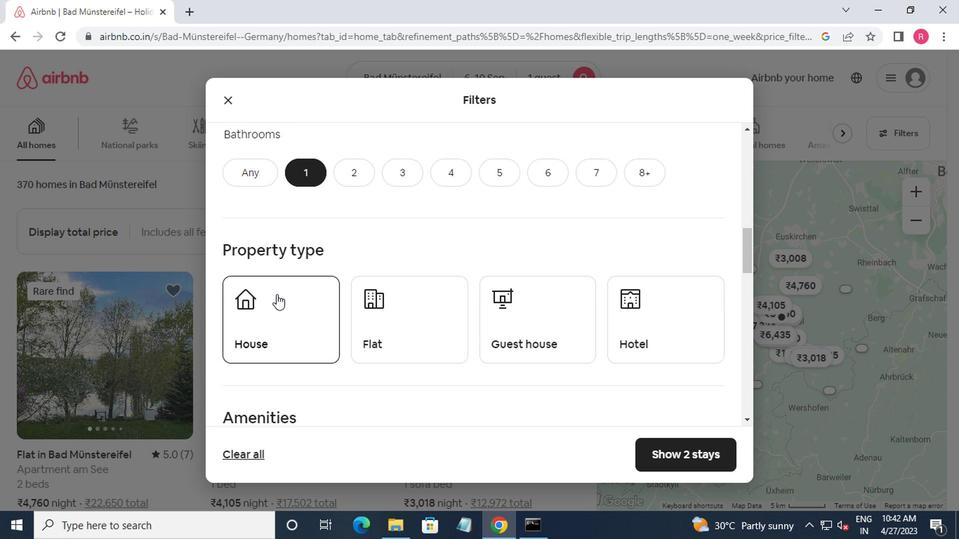
Action: Mouse pressed left at (267, 284)
Screenshot: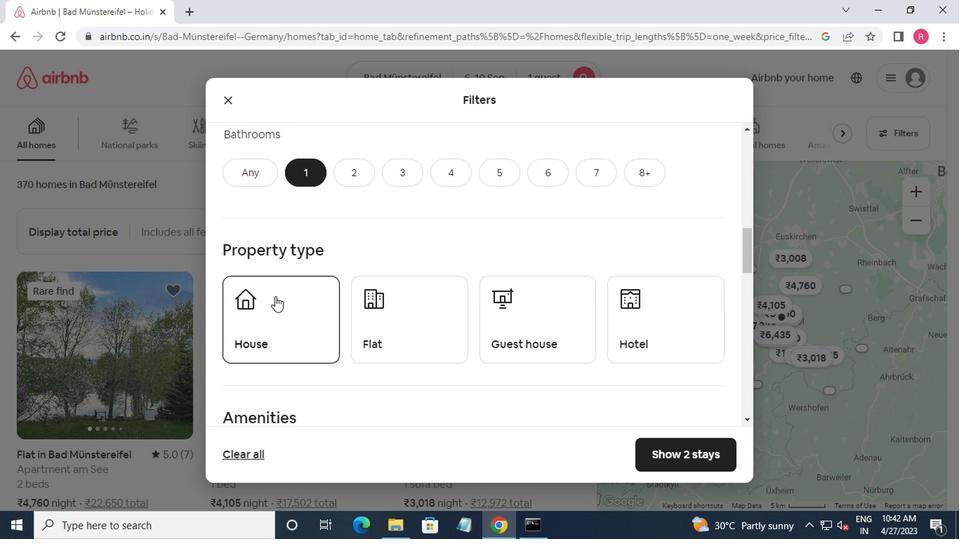 
Action: Mouse moved to (295, 289)
Screenshot: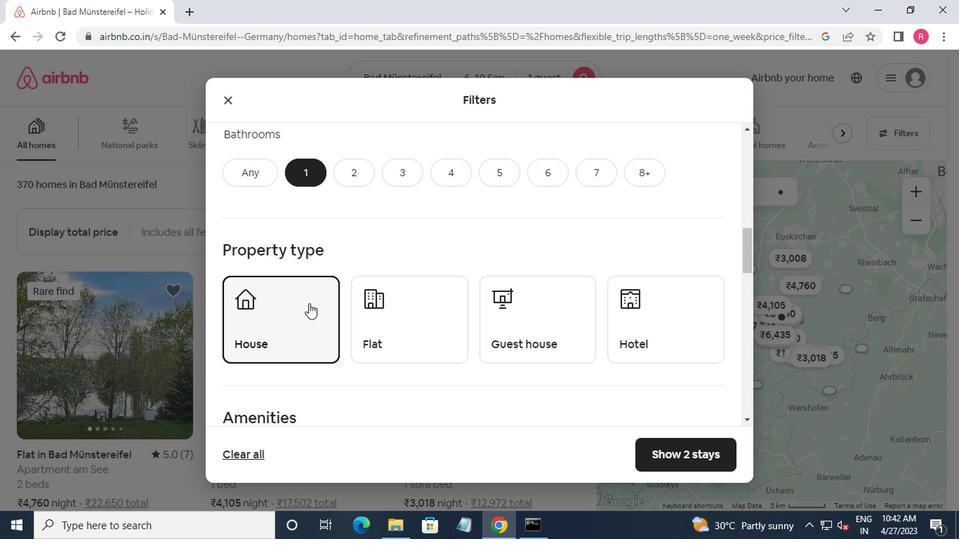 
Action: Mouse scrolled (295, 289) with delta (0, 0)
Screenshot: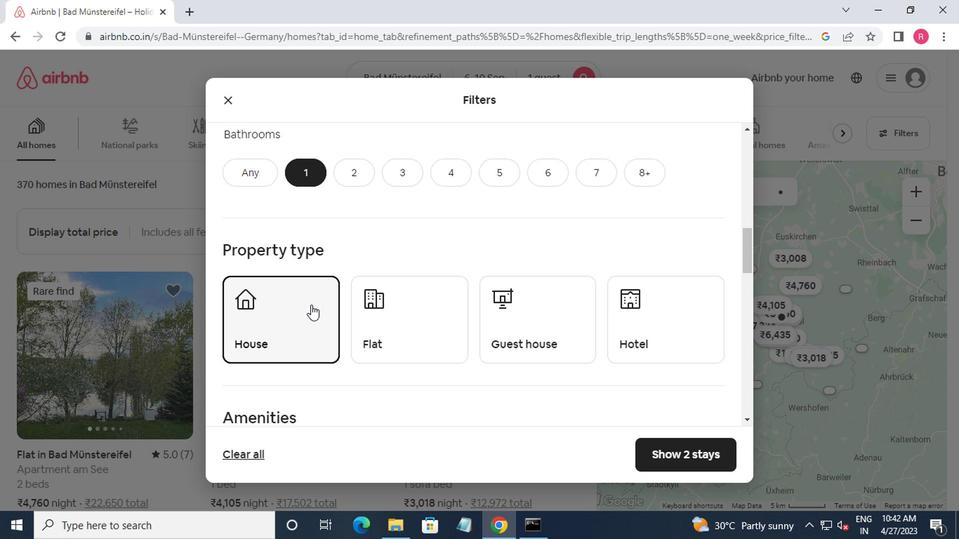 
Action: Mouse moved to (300, 292)
Screenshot: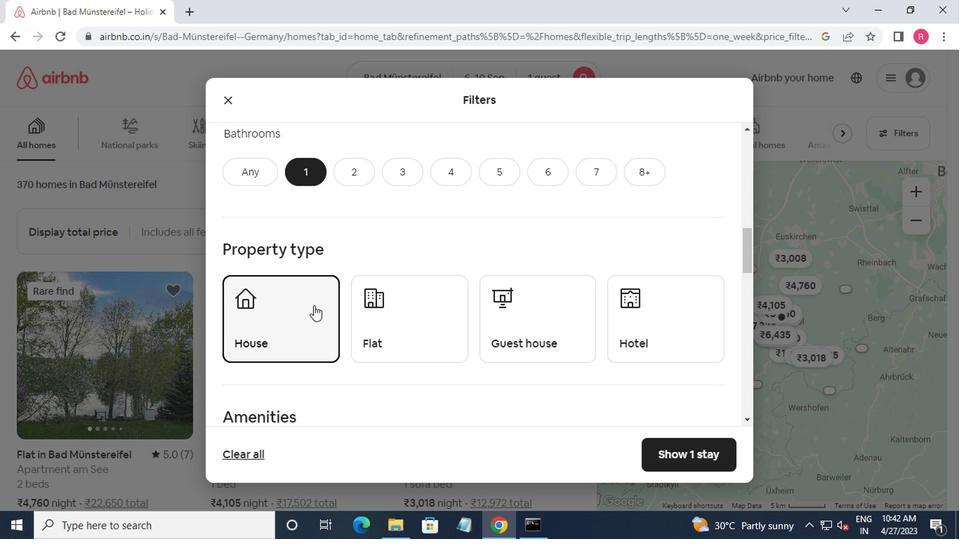 
Action: Mouse scrolled (300, 291) with delta (0, 0)
Screenshot: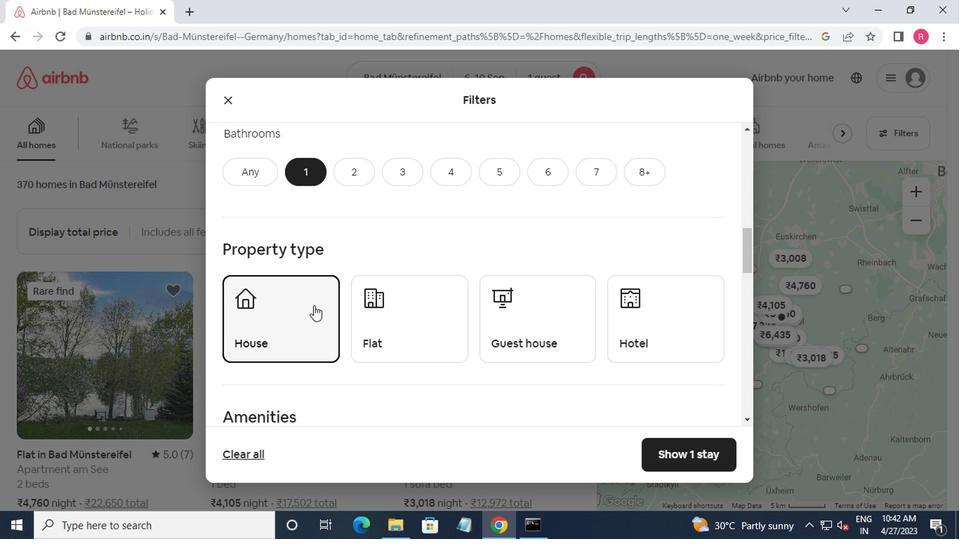 
Action: Mouse moved to (337, 221)
Screenshot: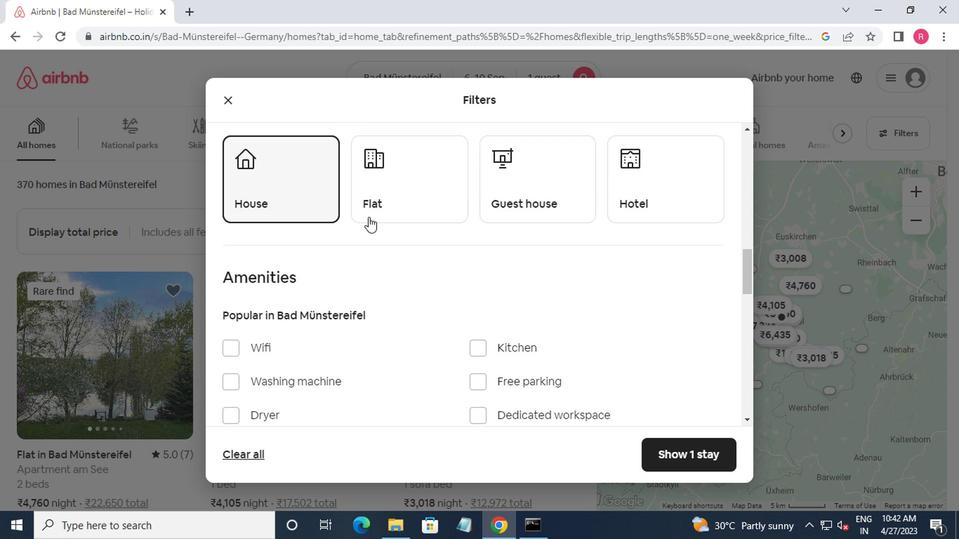 
Action: Mouse pressed left at (337, 221)
Screenshot: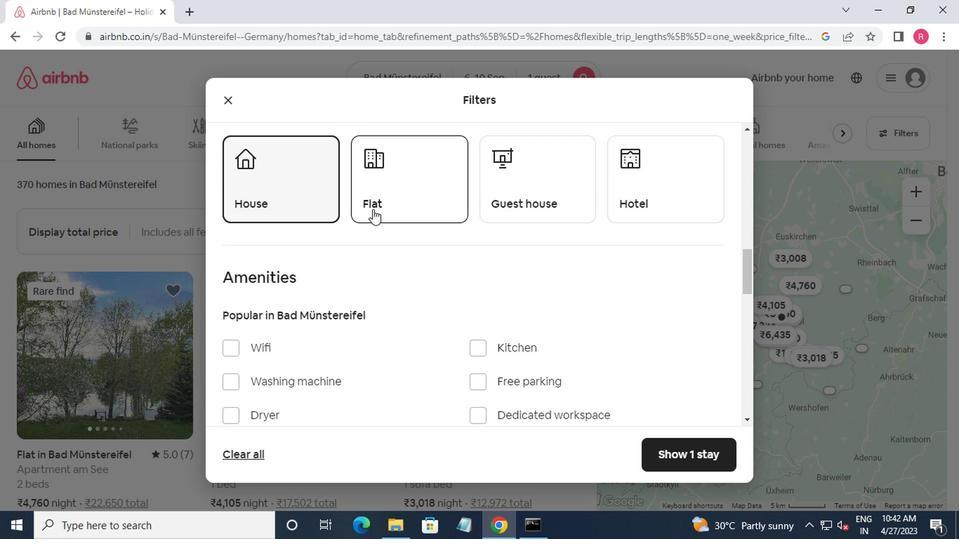 
Action: Mouse moved to (437, 195)
Screenshot: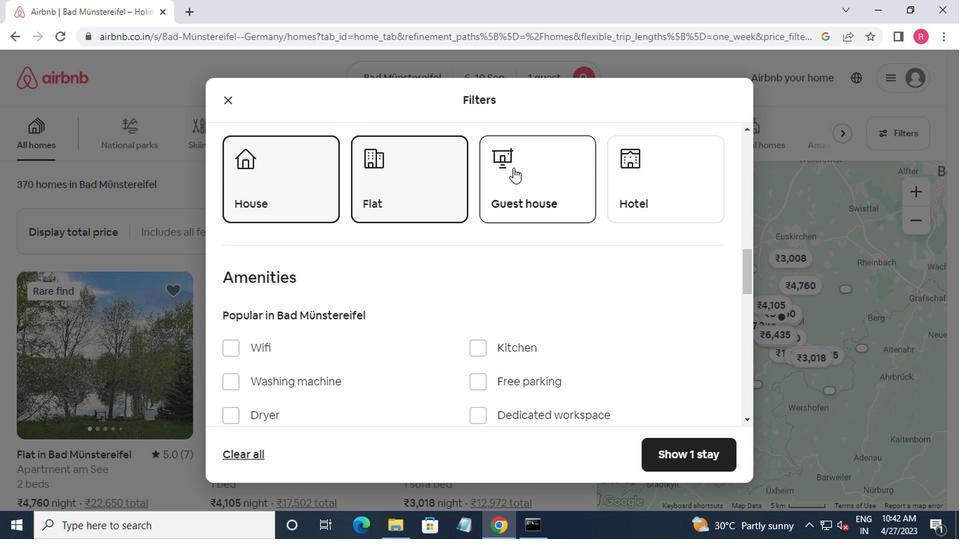 
Action: Mouse pressed left at (437, 195)
Screenshot: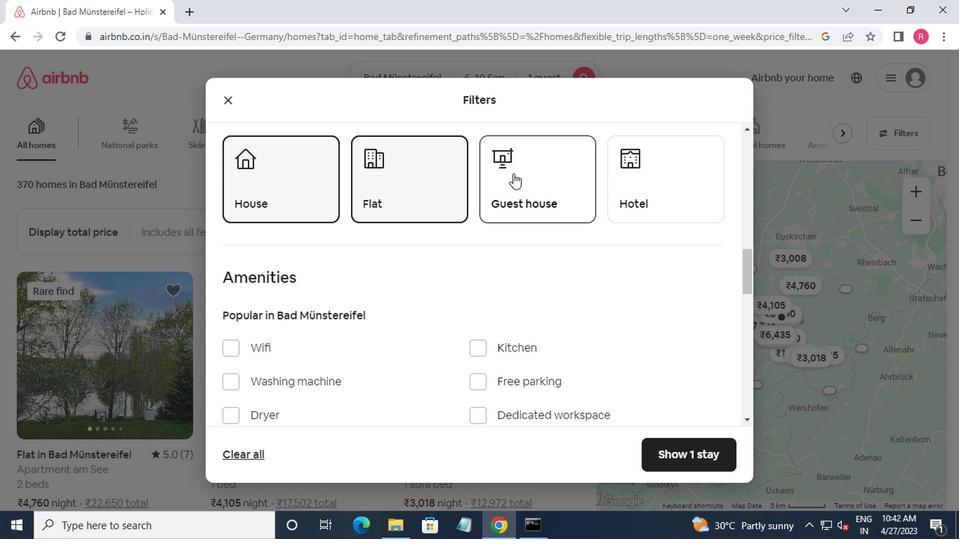 
Action: Mouse moved to (515, 208)
Screenshot: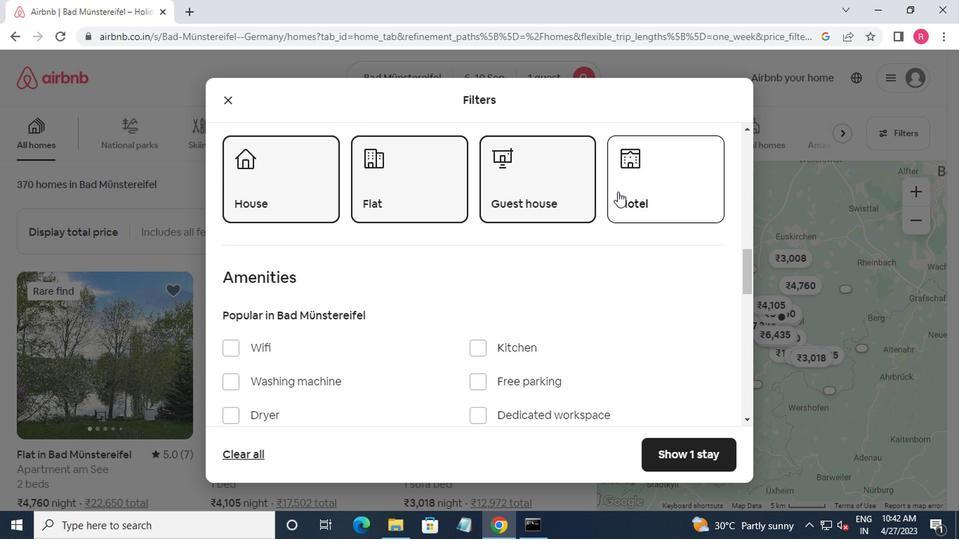 
Action: Mouse pressed left at (515, 208)
Screenshot: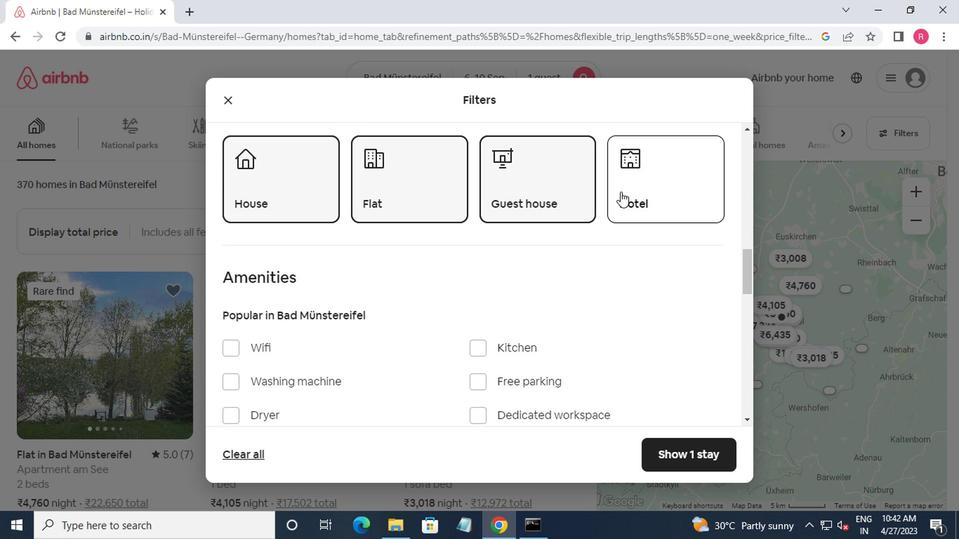 
Action: Mouse moved to (149, 336)
Screenshot: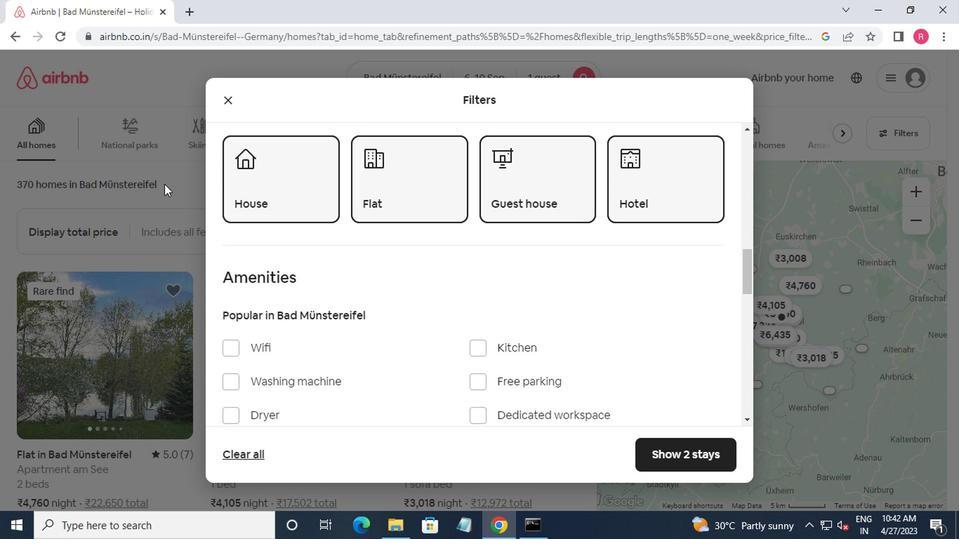 
Action: Mouse scrolled (149, 336) with delta (0, 0)
Screenshot: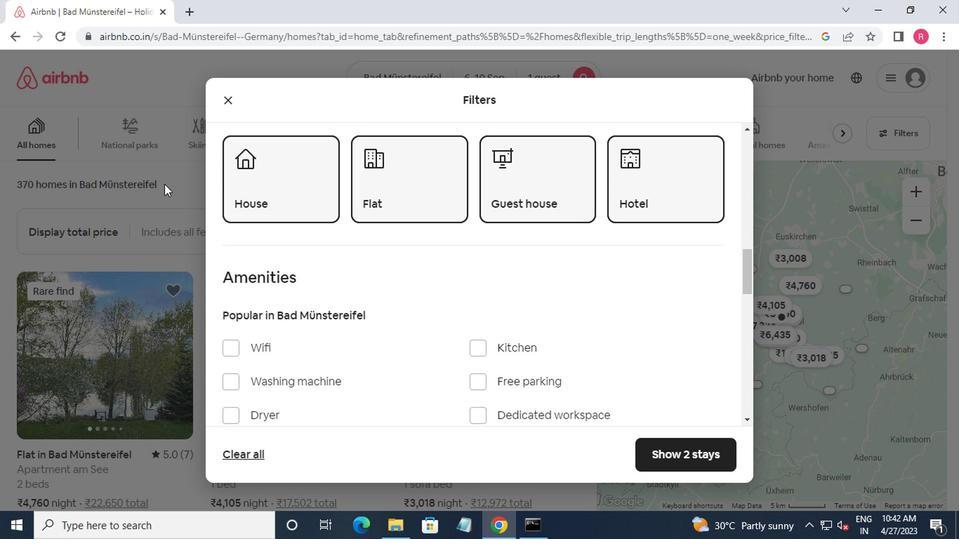 
Action: Mouse moved to (178, 355)
Screenshot: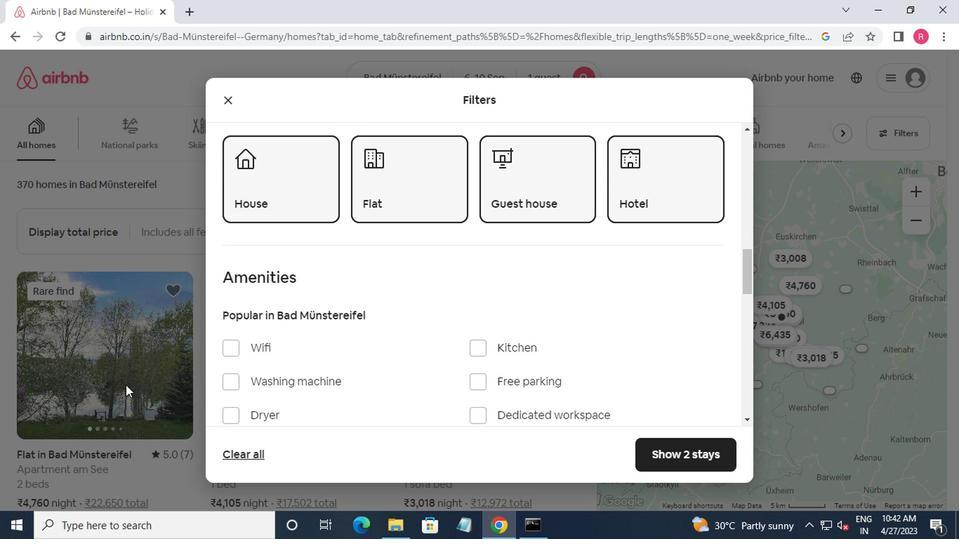 
Action: Mouse scrolled (178, 354) with delta (0, 0)
Screenshot: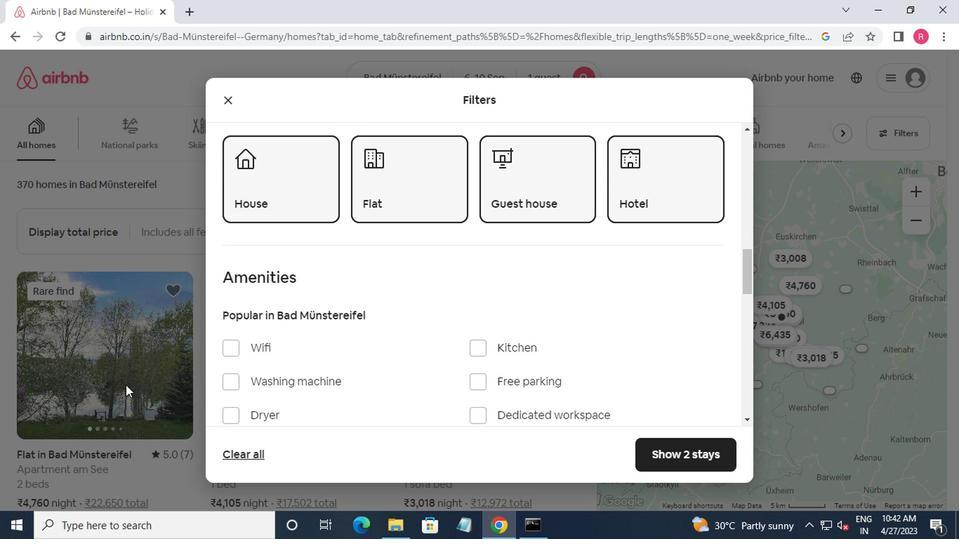 
Action: Mouse moved to (261, 334)
Screenshot: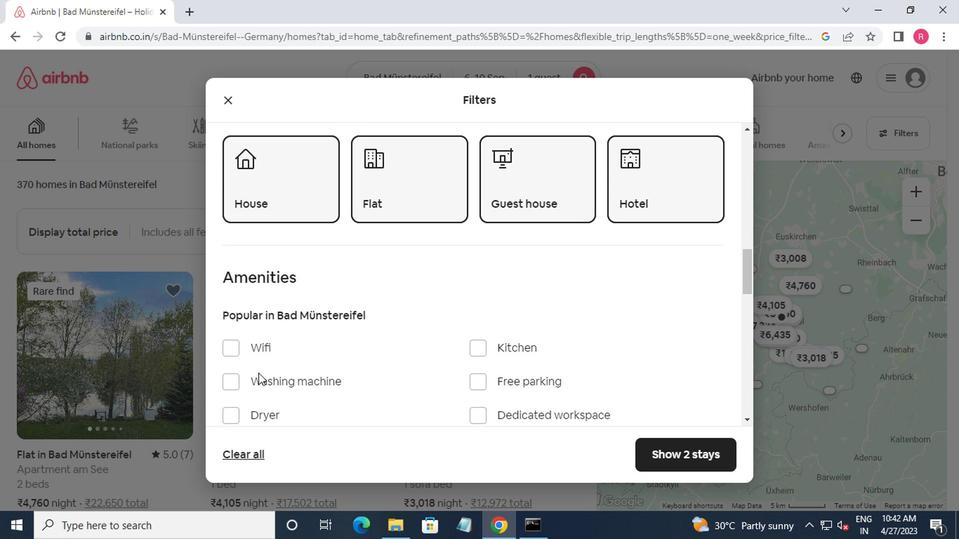 
Action: Mouse scrolled (261, 333) with delta (0, 0)
Screenshot: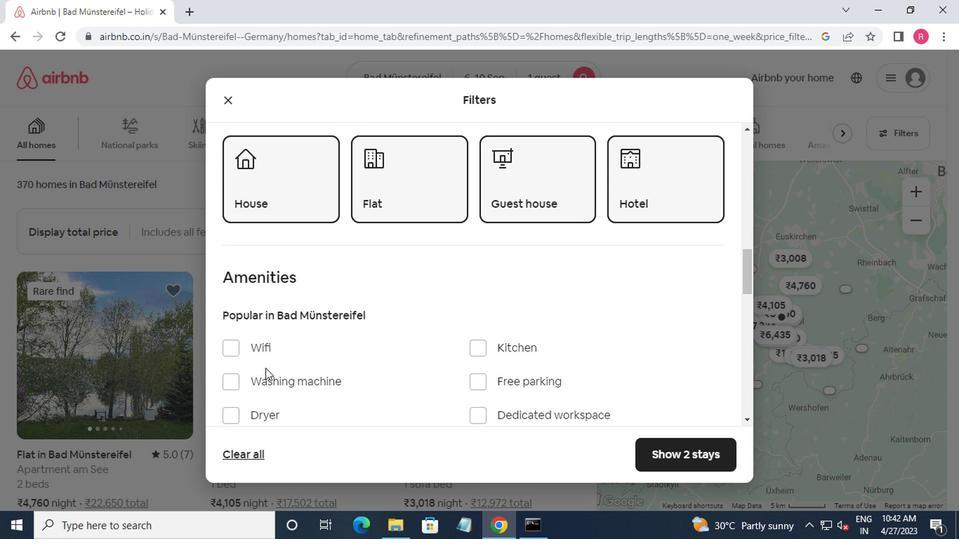 
Action: Mouse moved to (261, 334)
Screenshot: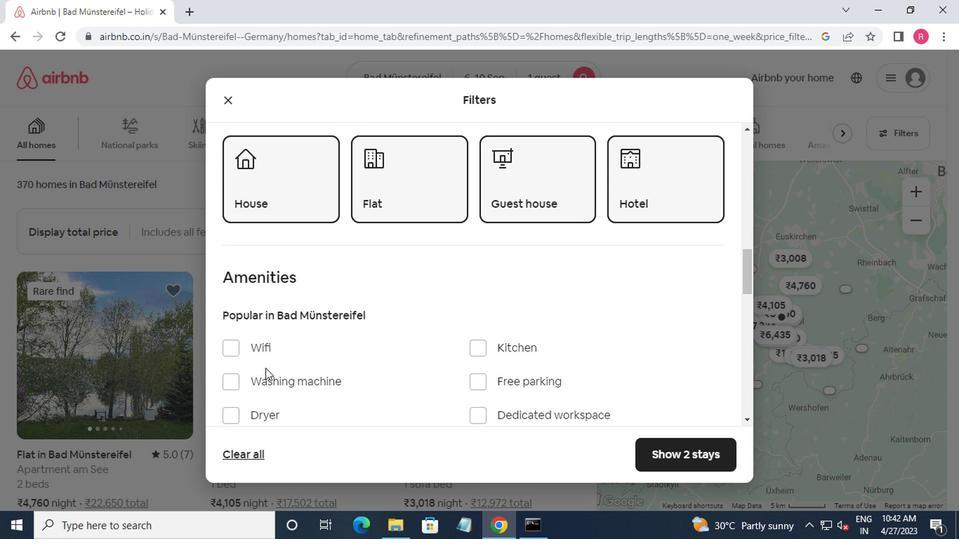 
Action: Mouse scrolled (261, 333) with delta (0, 0)
Screenshot: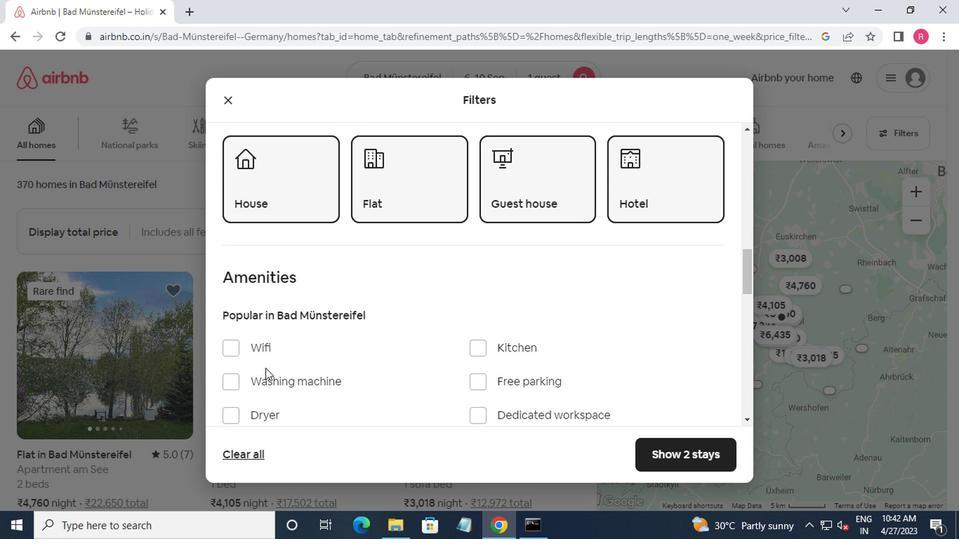 
Action: Mouse moved to (261, 334)
Screenshot: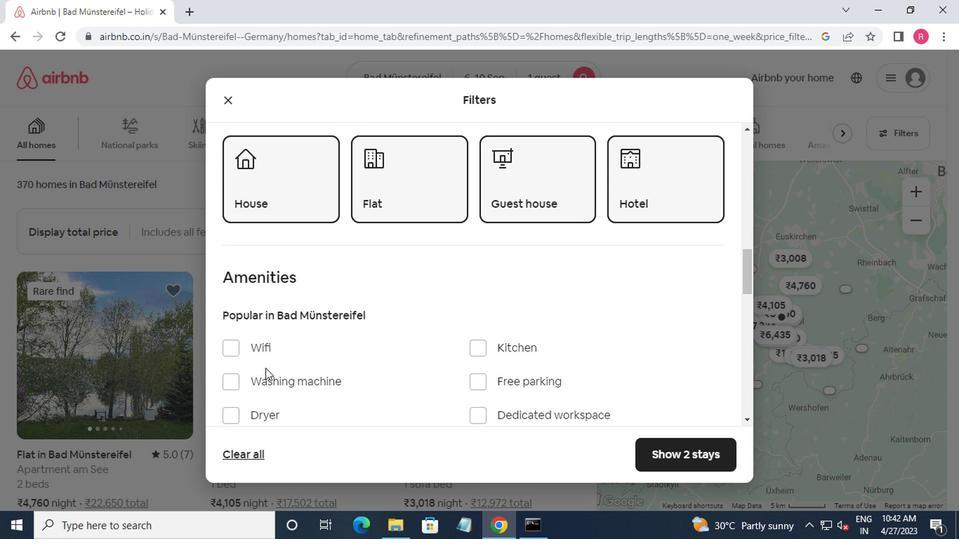 
Action: Mouse scrolled (261, 334) with delta (0, 0)
Screenshot: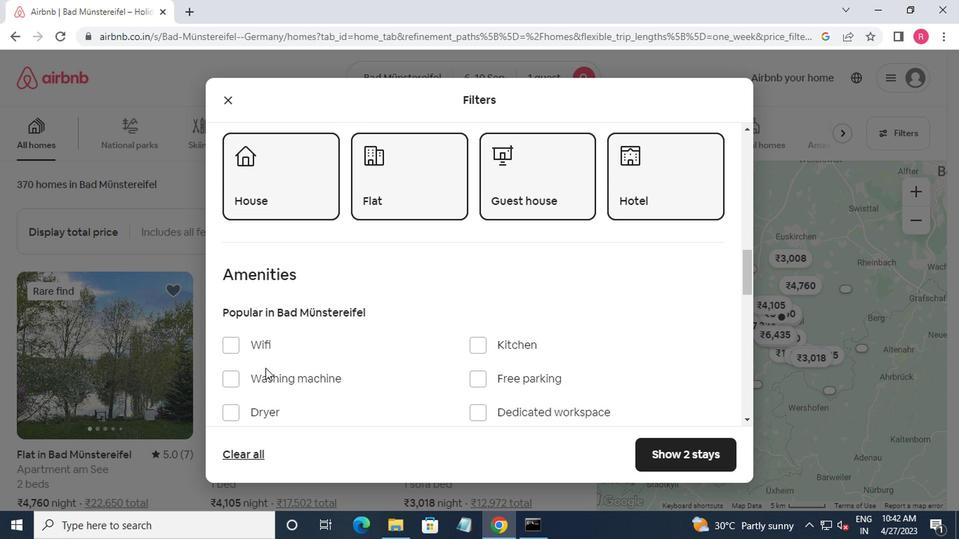 
Action: Mouse moved to (262, 335)
Screenshot: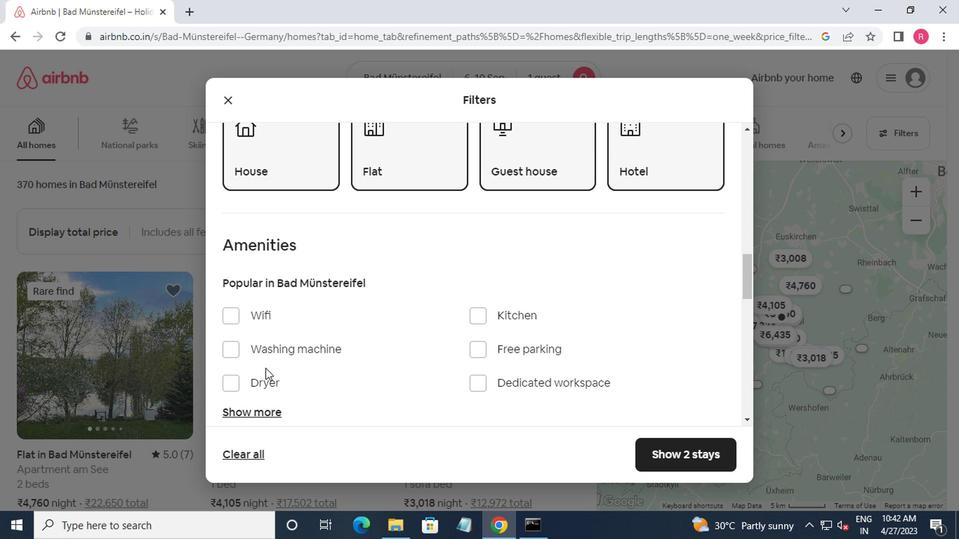 
Action: Mouse scrolled (262, 334) with delta (0, 0)
Screenshot: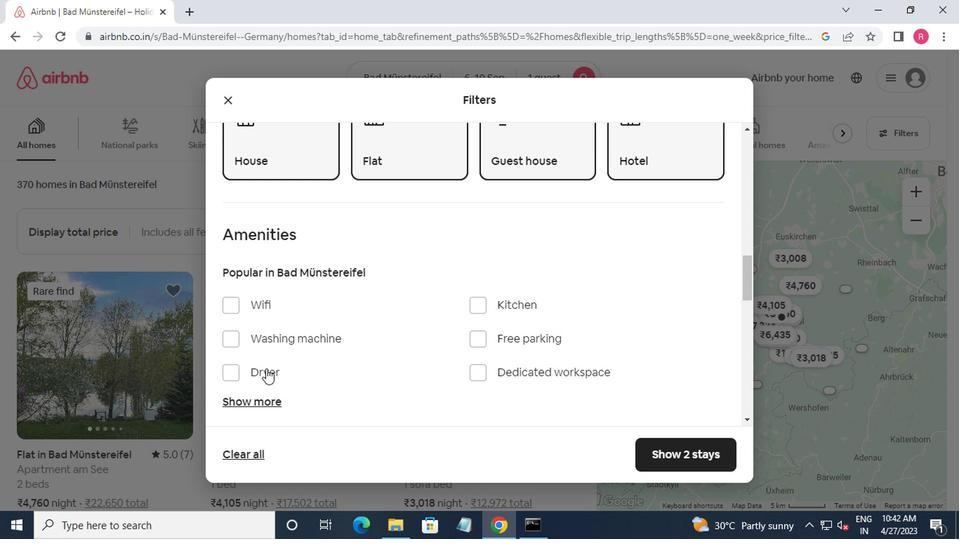 
Action: Mouse moved to (566, 309)
Screenshot: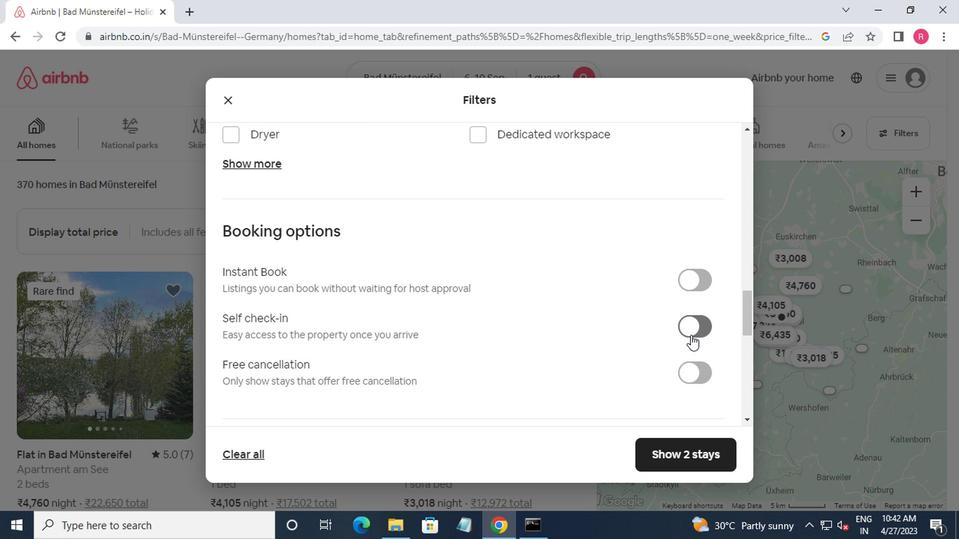 
Action: Mouse pressed left at (566, 309)
Screenshot: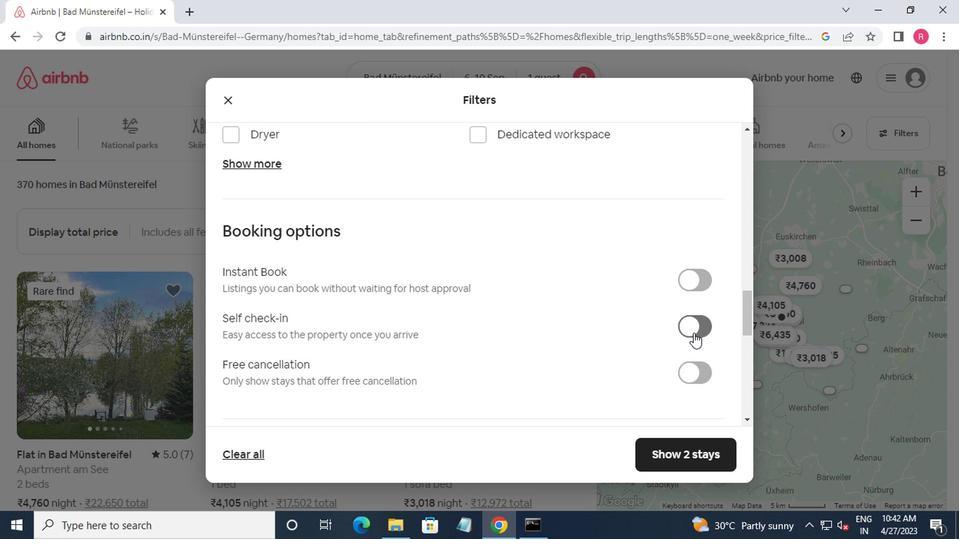 
Action: Mouse moved to (381, 344)
Screenshot: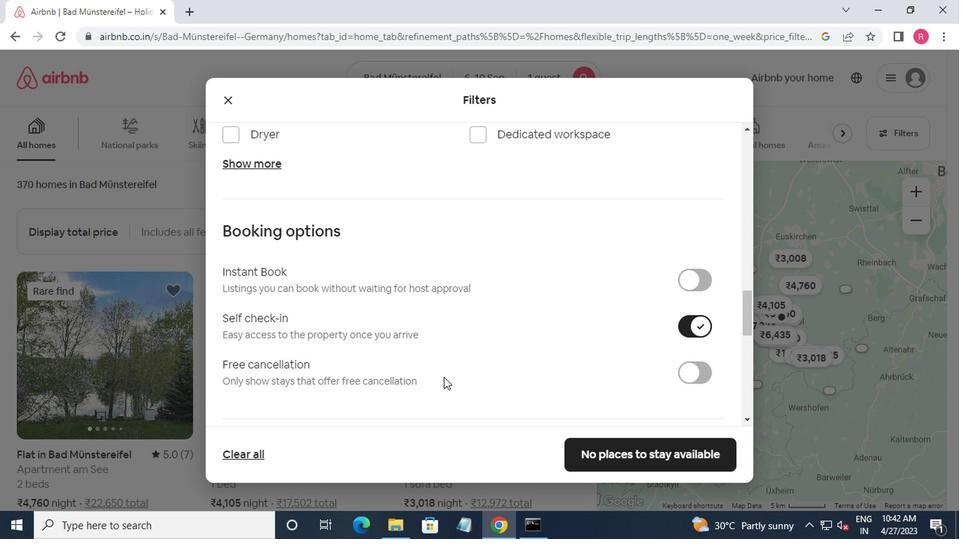 
Action: Mouse scrolled (381, 343) with delta (0, 0)
Screenshot: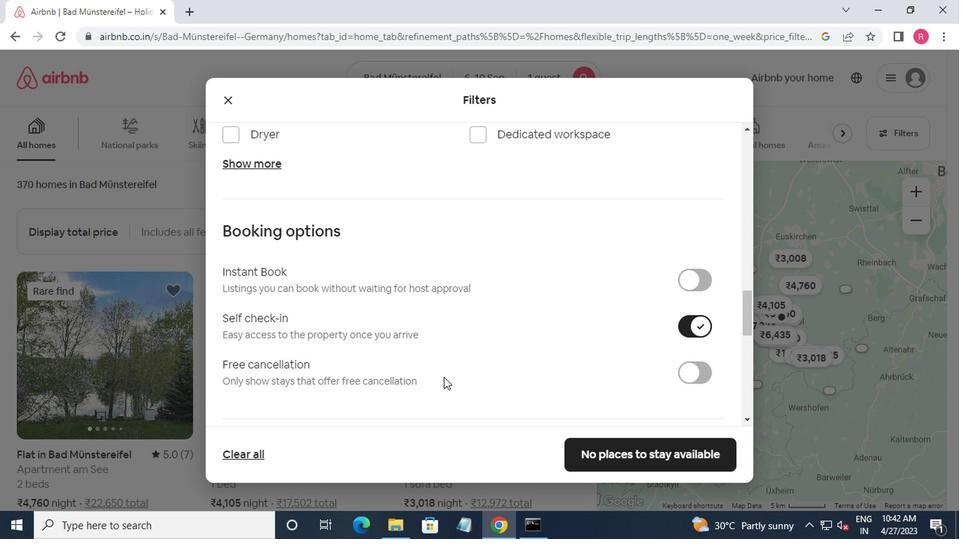 
Action: Mouse moved to (376, 347)
Screenshot: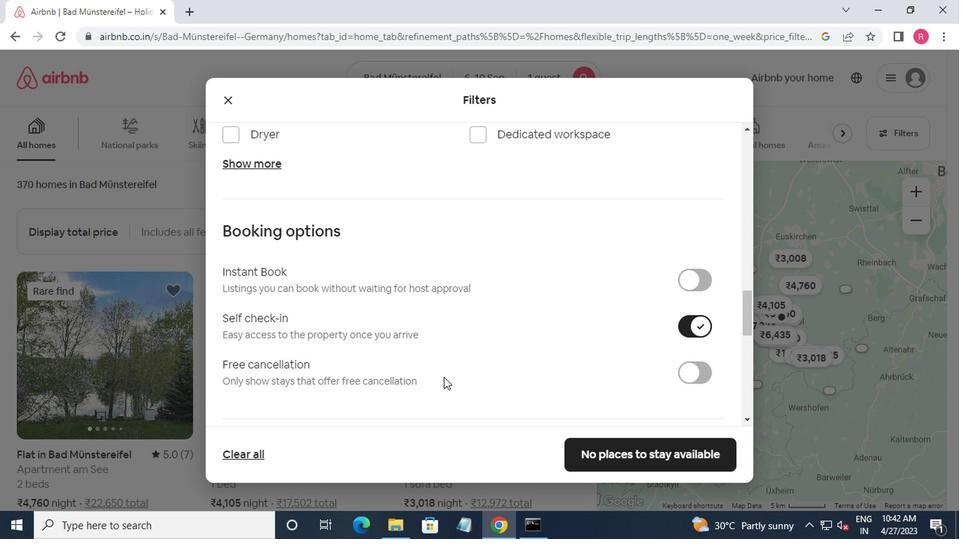 
Action: Mouse scrolled (376, 346) with delta (0, 0)
Screenshot: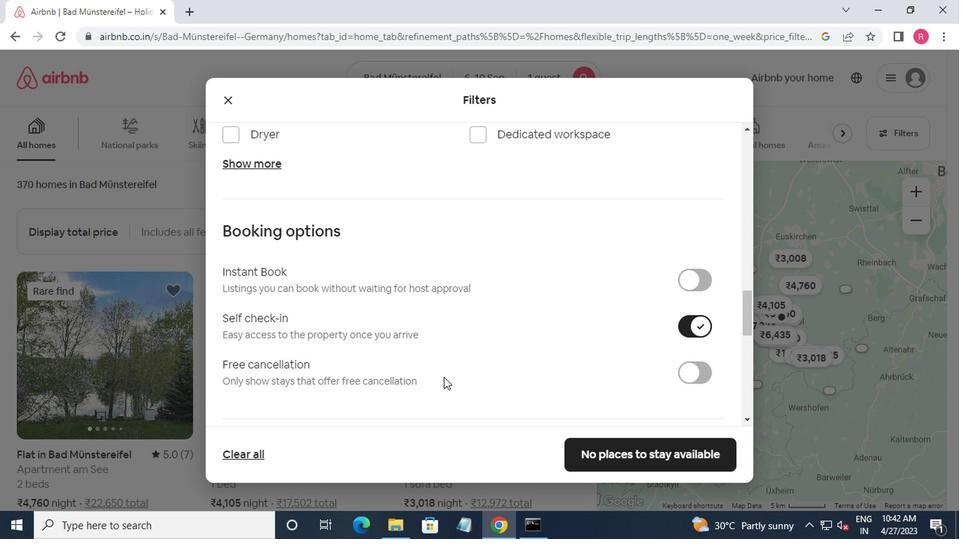 
Action: Mouse moved to (375, 347)
Screenshot: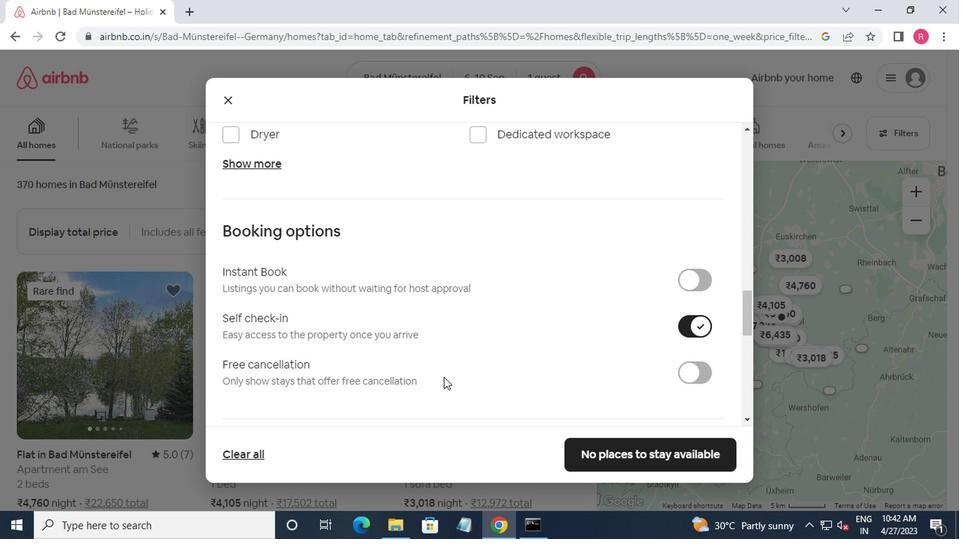 
Action: Mouse scrolled (375, 346) with delta (0, 0)
Screenshot: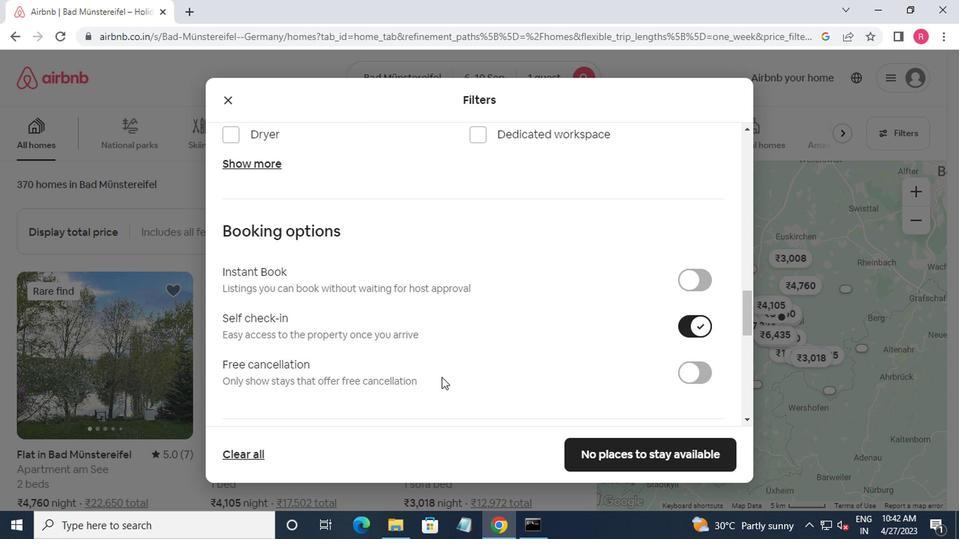 
Action: Mouse moved to (373, 347)
Screenshot: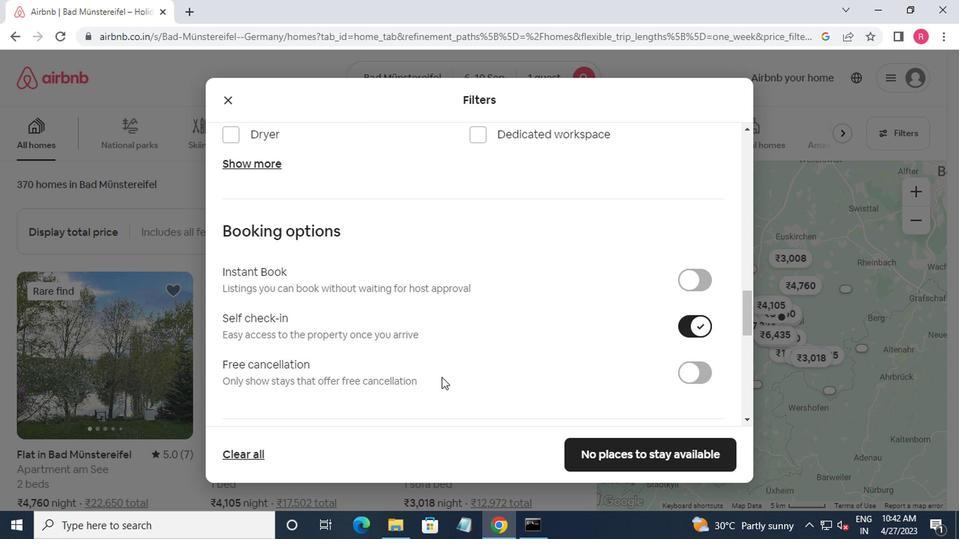 
Action: Mouse scrolled (373, 347) with delta (0, 0)
Screenshot: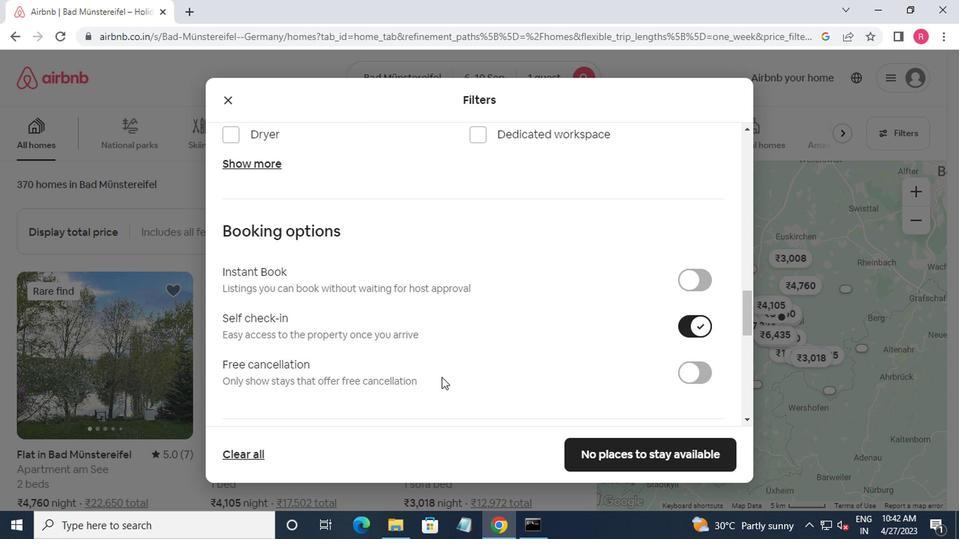 
Action: Mouse moved to (372, 347)
Screenshot: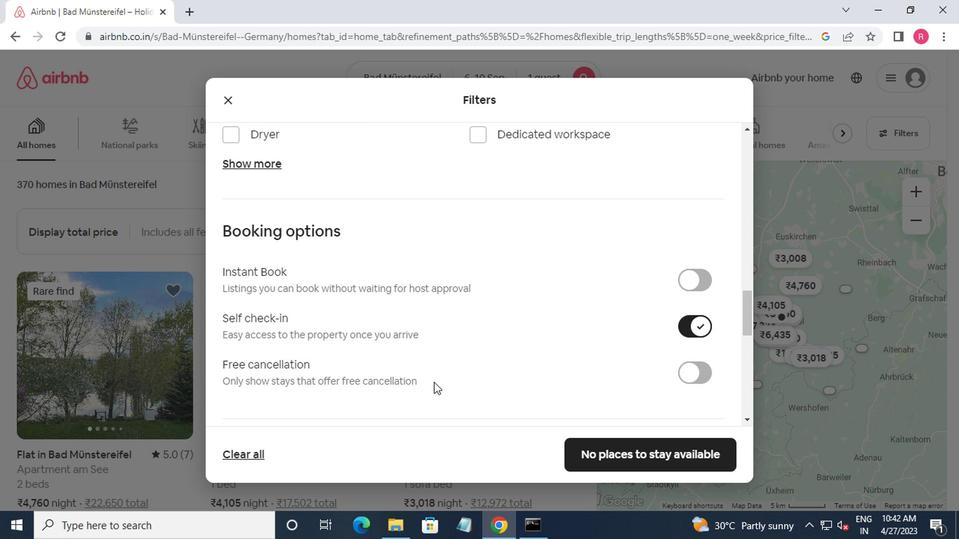 
Action: Mouse scrolled (372, 347) with delta (0, 0)
Screenshot: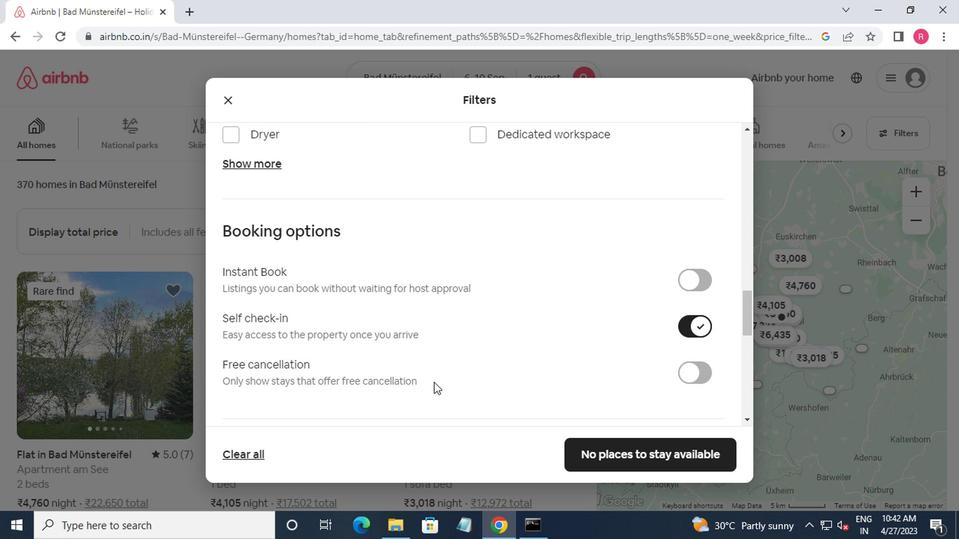 
Action: Mouse moved to (364, 346)
Screenshot: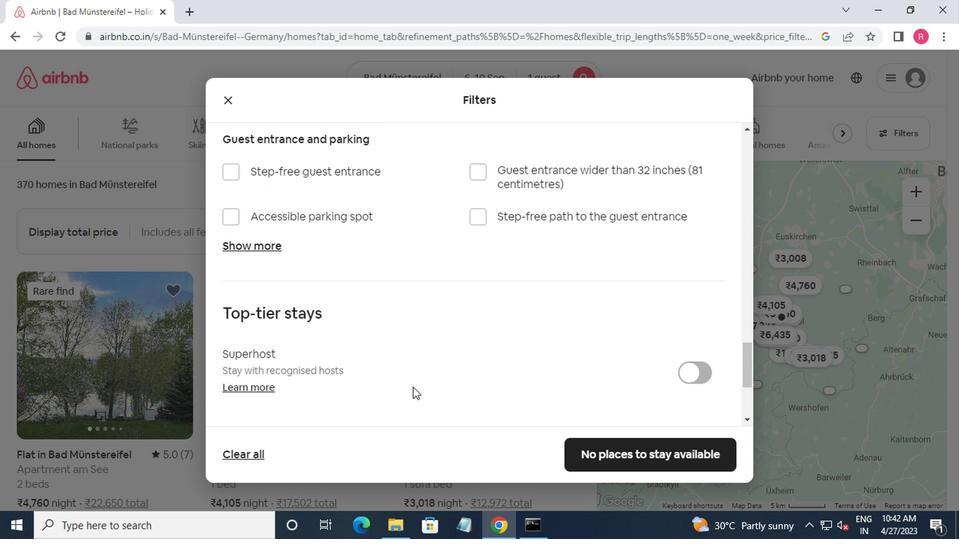 
Action: Mouse scrolled (364, 346) with delta (0, 0)
Screenshot: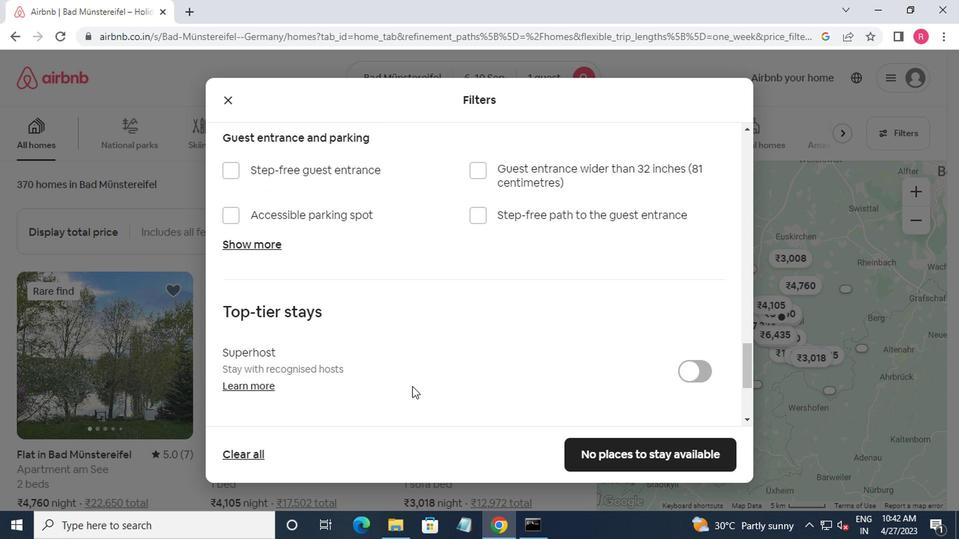 
Action: Mouse scrolled (364, 346) with delta (0, 0)
Screenshot: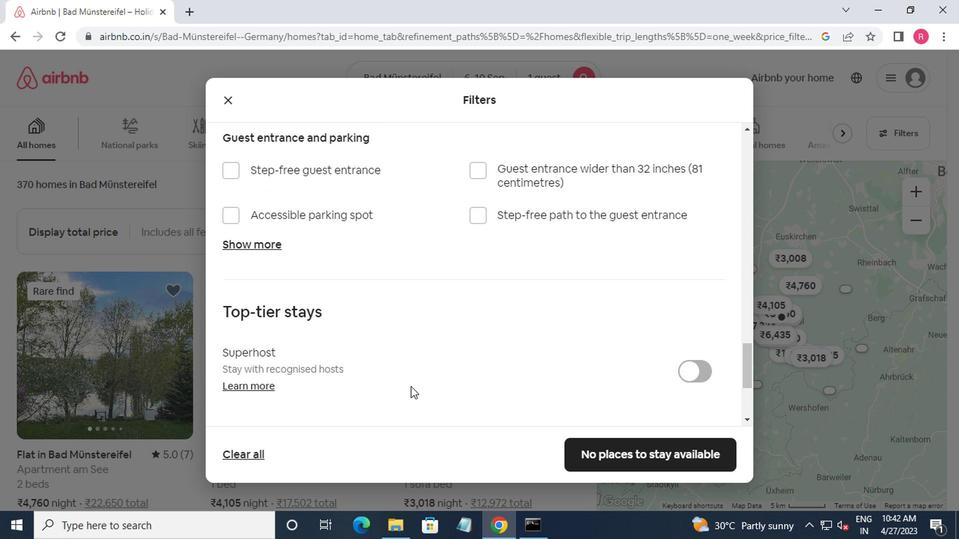 
Action: Mouse scrolled (364, 346) with delta (0, 0)
Screenshot: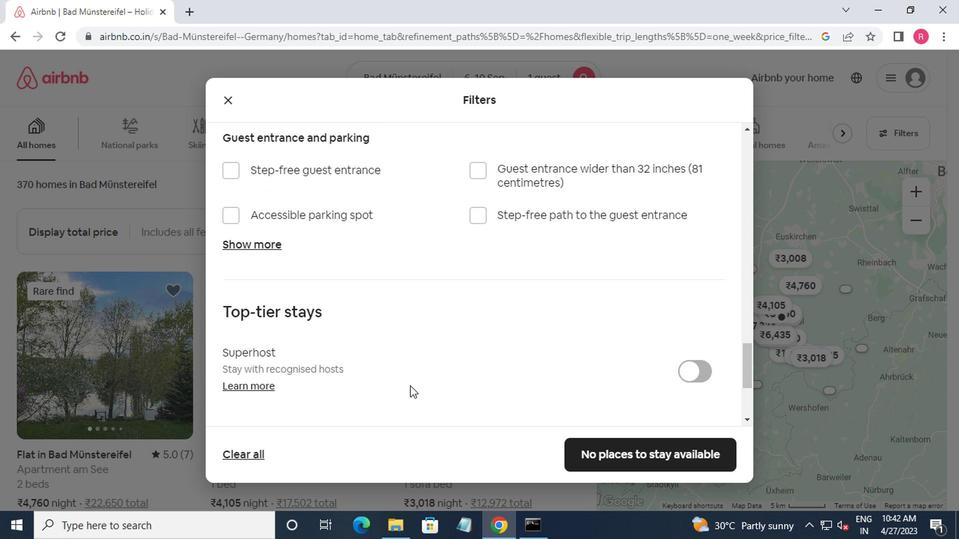 
Action: Mouse scrolled (364, 346) with delta (0, 0)
Screenshot: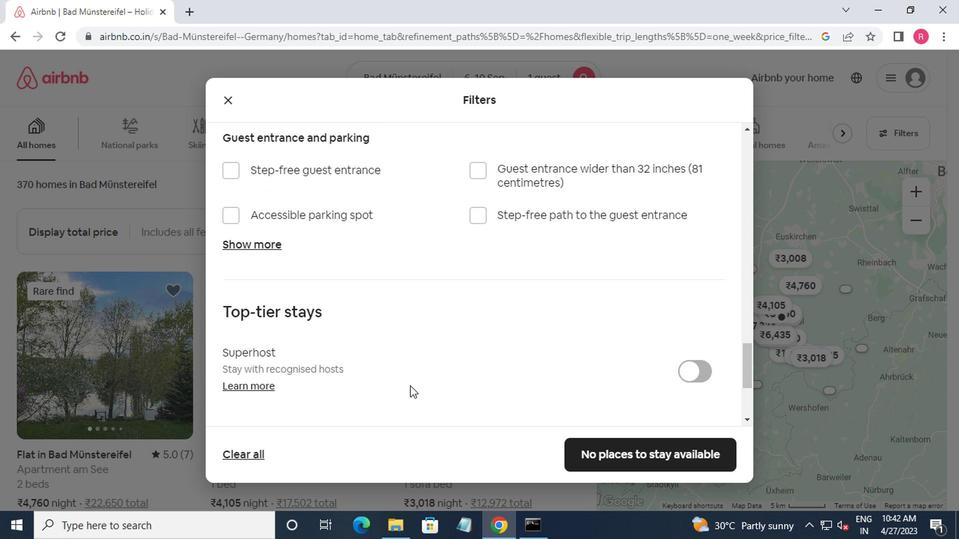 
Action: Mouse scrolled (364, 346) with delta (0, 0)
Screenshot: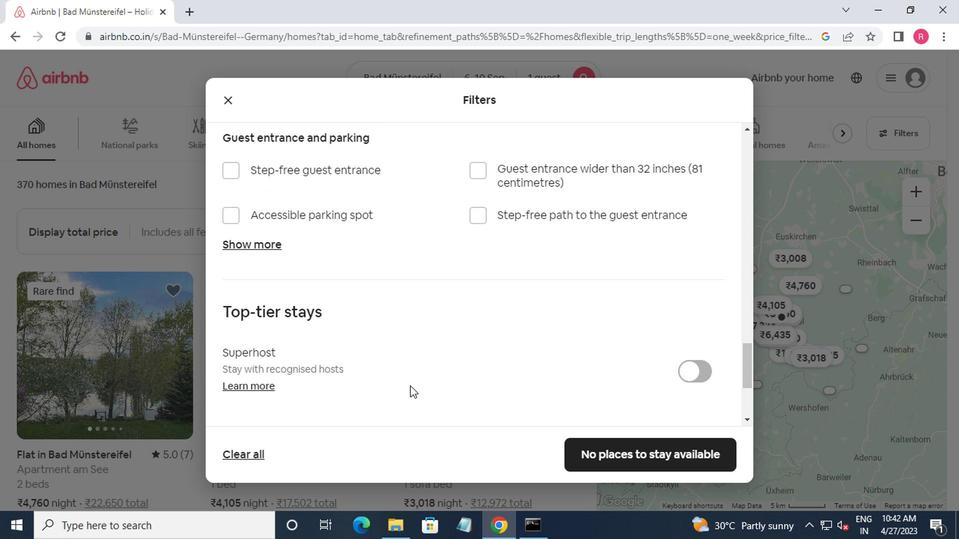 
Action: Mouse moved to (233, 307)
Screenshot: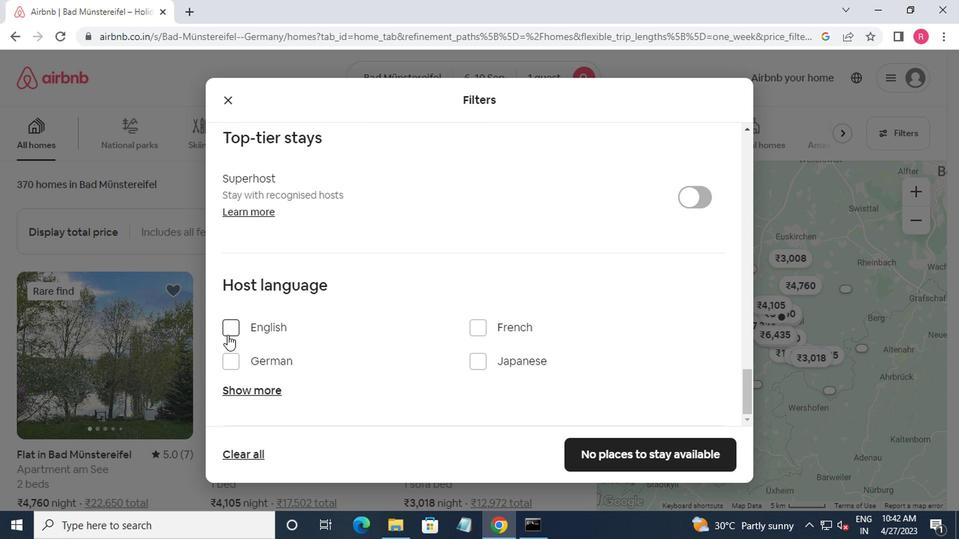 
Action: Mouse pressed left at (233, 307)
Screenshot: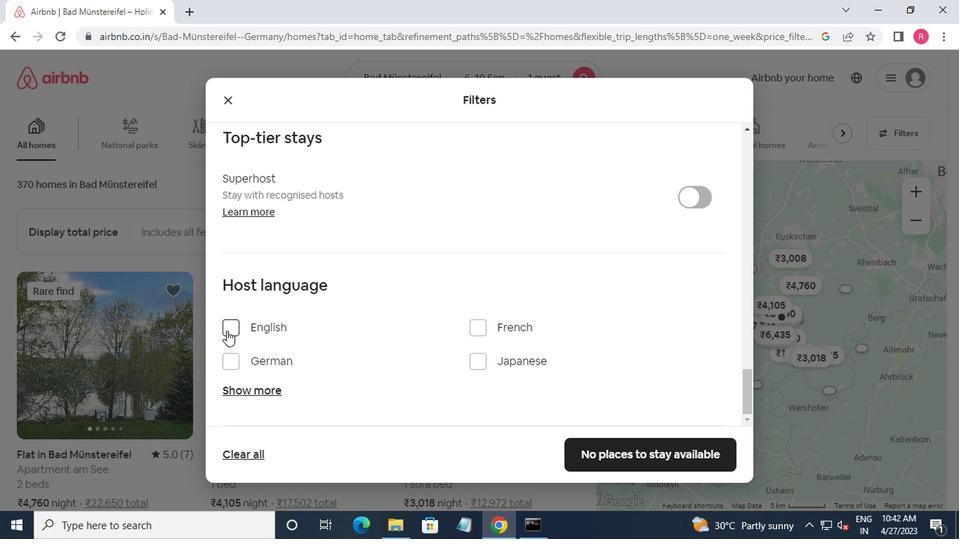 
Action: Mouse moved to (512, 398)
Screenshot: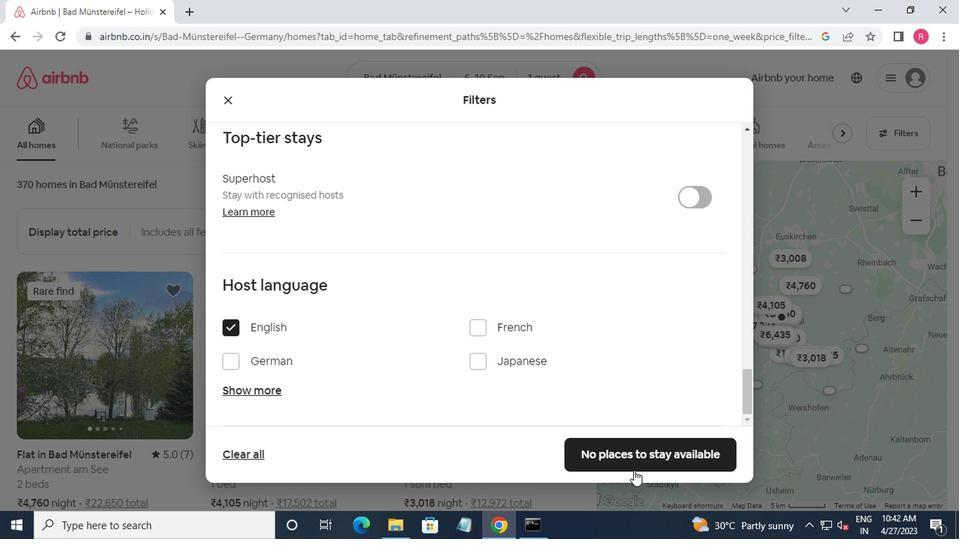 
Action: Mouse pressed left at (512, 398)
Screenshot: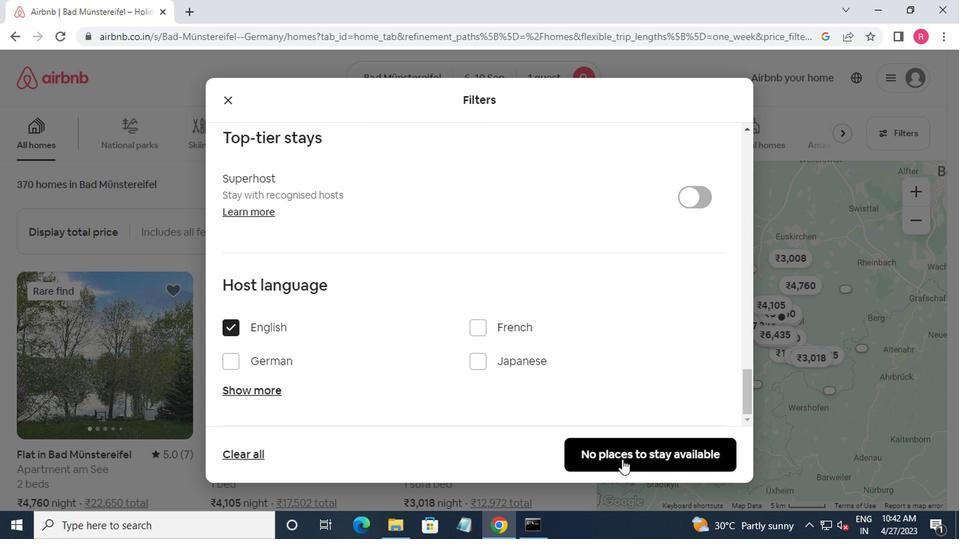 
Action: Mouse moved to (506, 399)
Screenshot: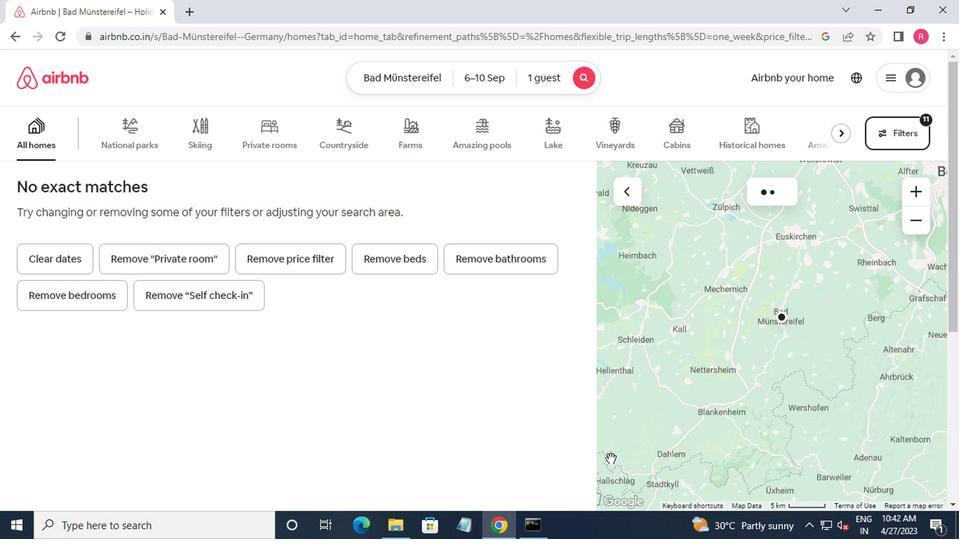 
